 Task: Create a due date automation trigger when advanced on, 2 working days after a card is due add fields with custom field "Resume" checked at 11:00 AM.
Action: Mouse moved to (1228, 106)
Screenshot: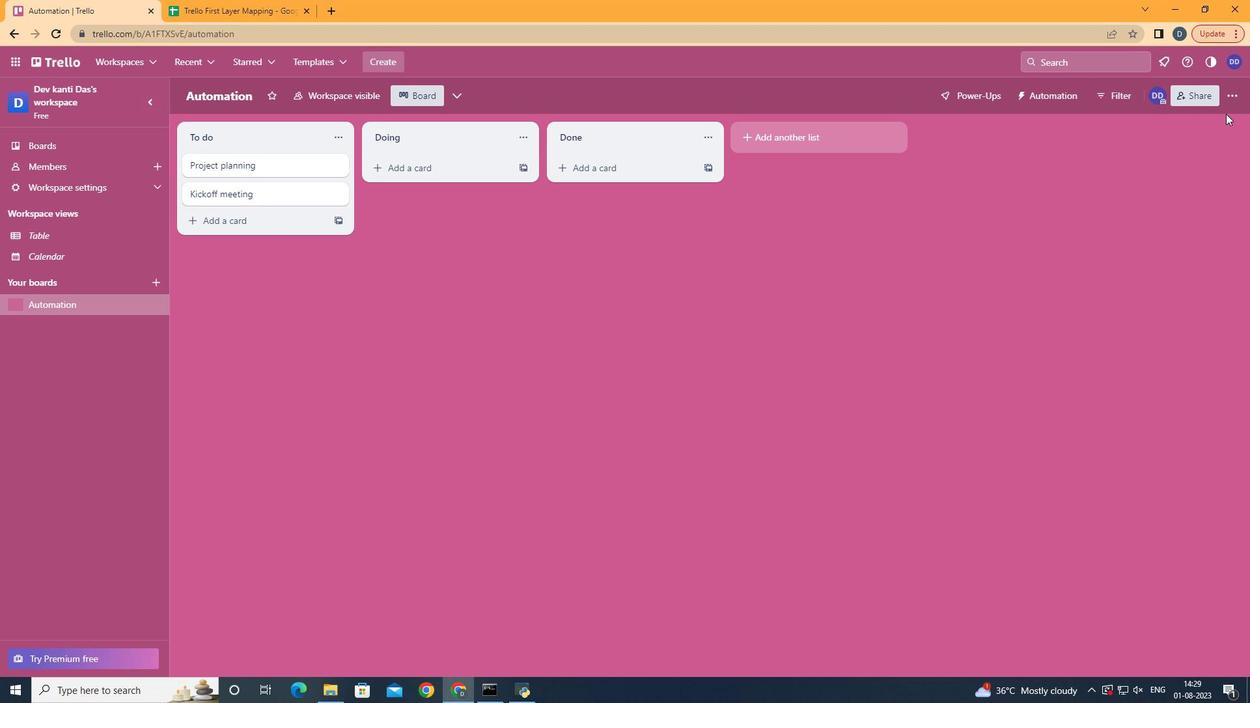 
Action: Mouse pressed left at (1228, 106)
Screenshot: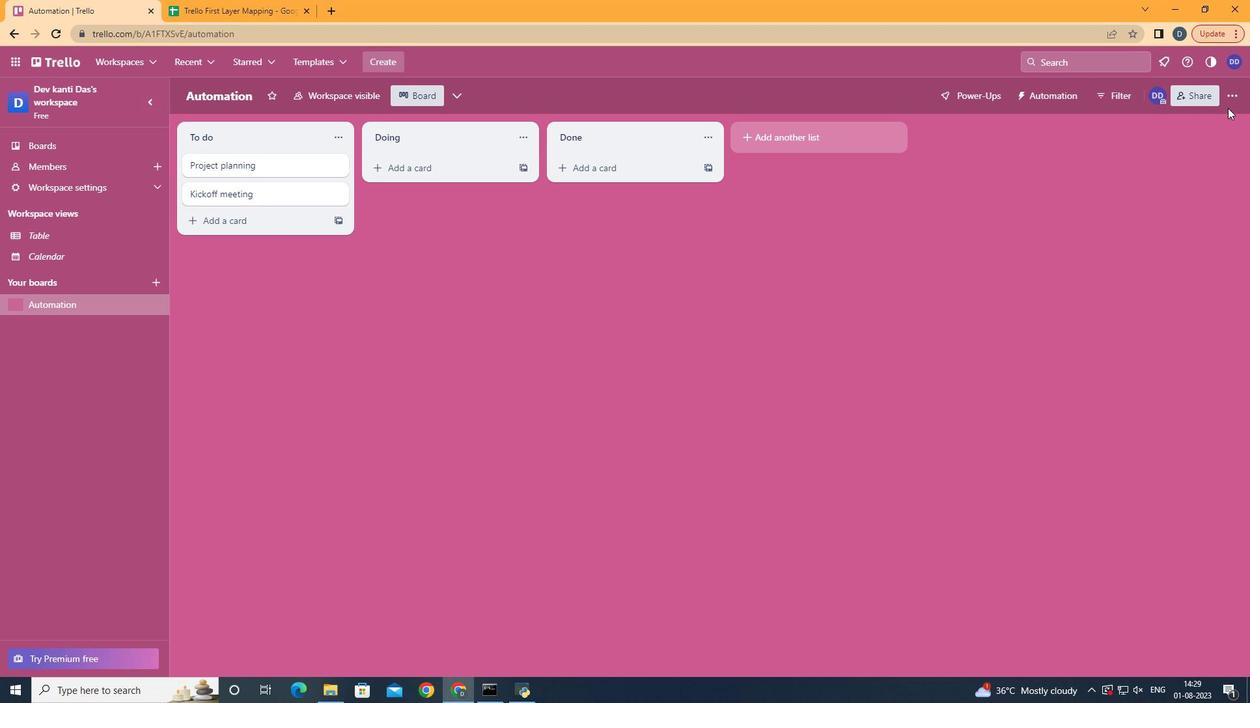 
Action: Mouse moved to (1228, 97)
Screenshot: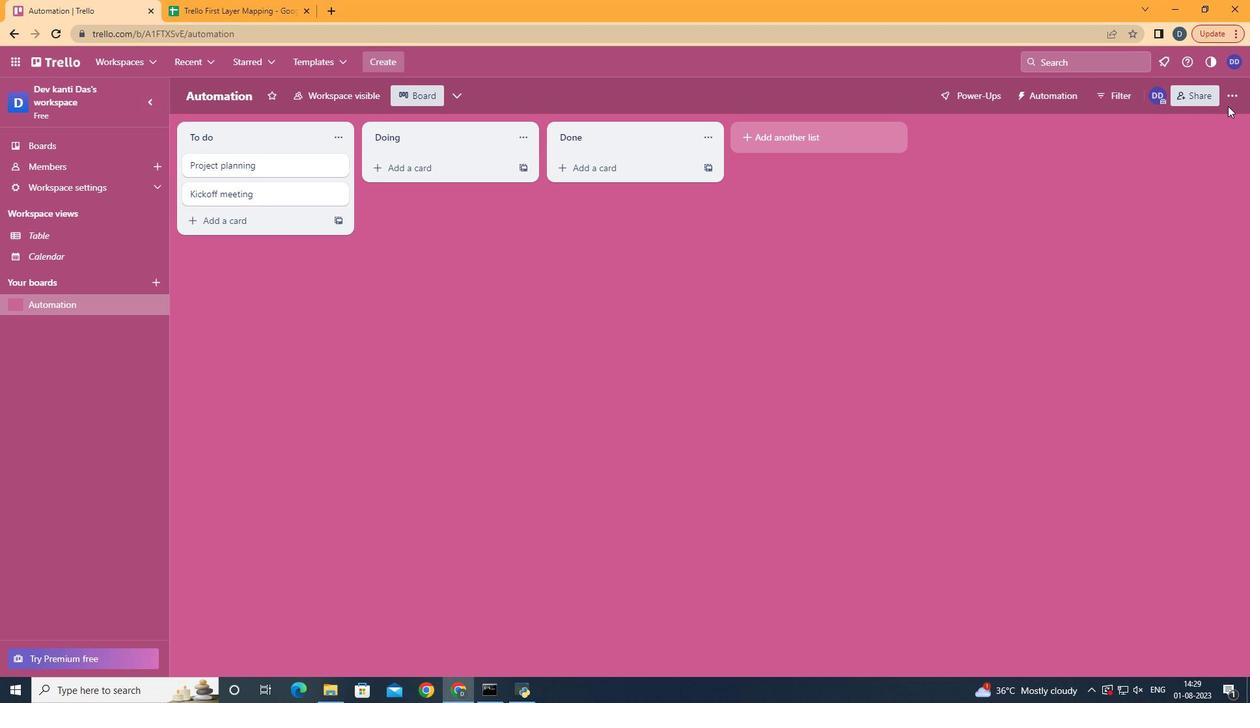 
Action: Mouse pressed left at (1228, 97)
Screenshot: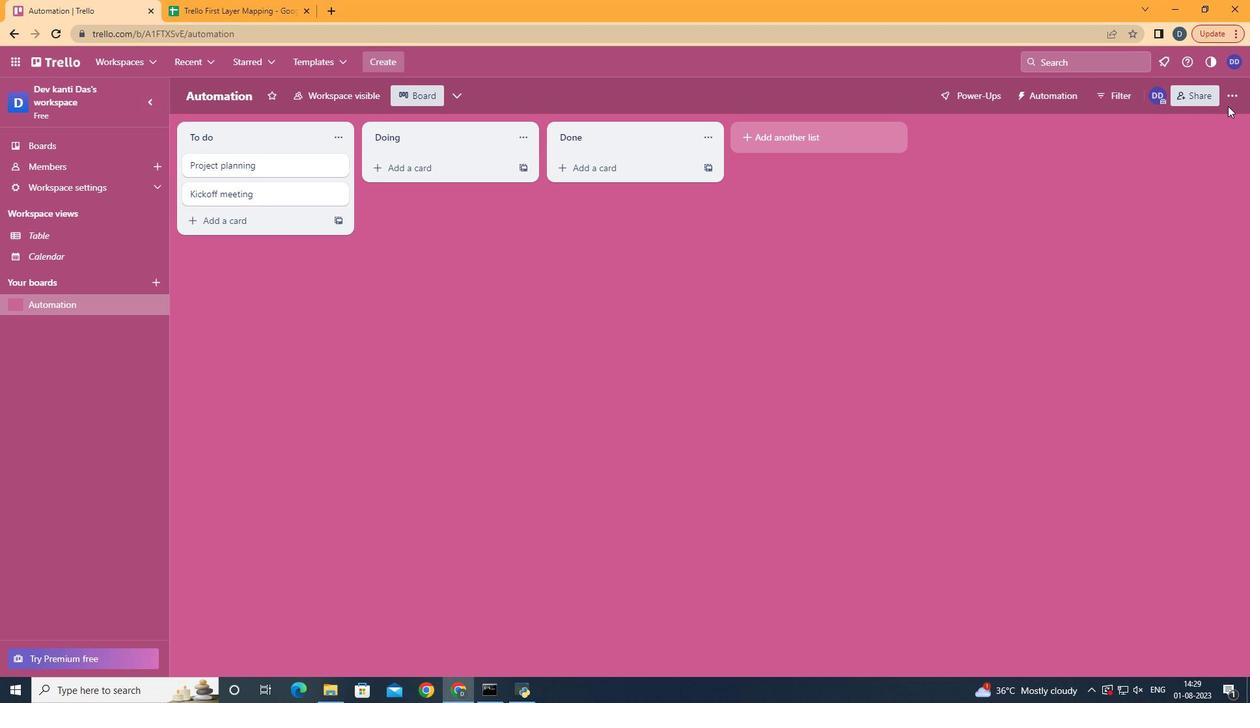 
Action: Mouse moved to (1129, 274)
Screenshot: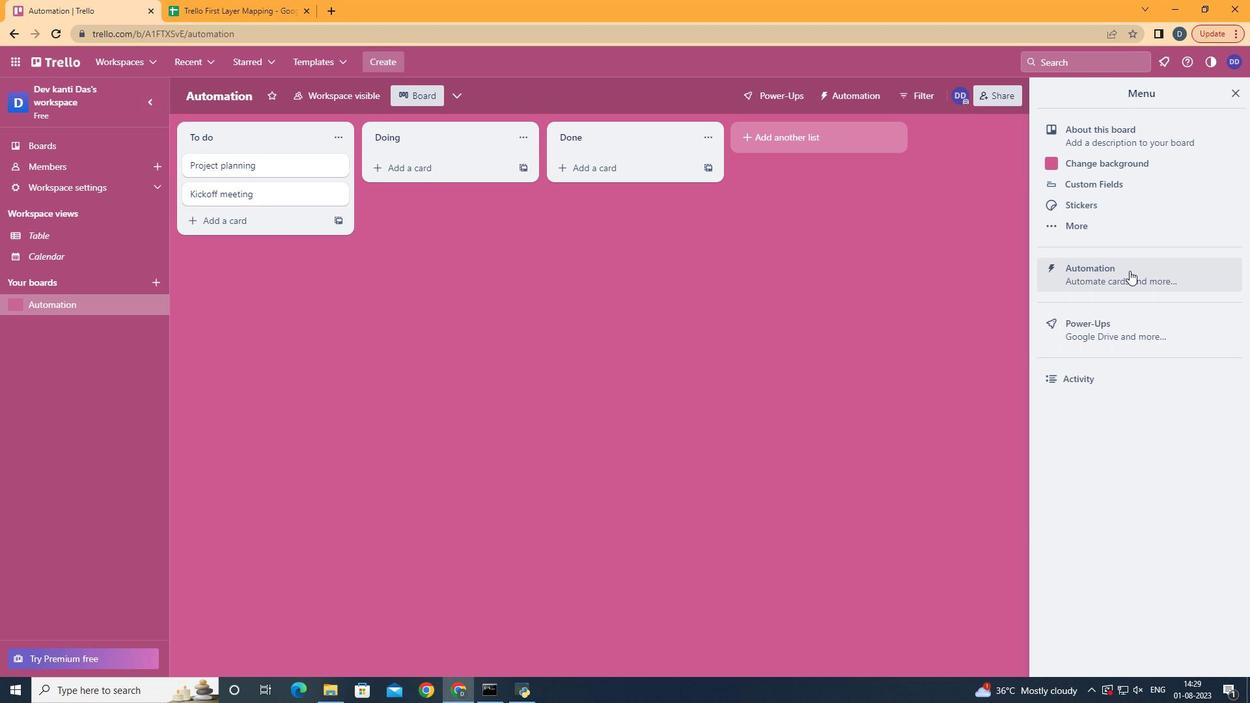 
Action: Mouse pressed left at (1129, 274)
Screenshot: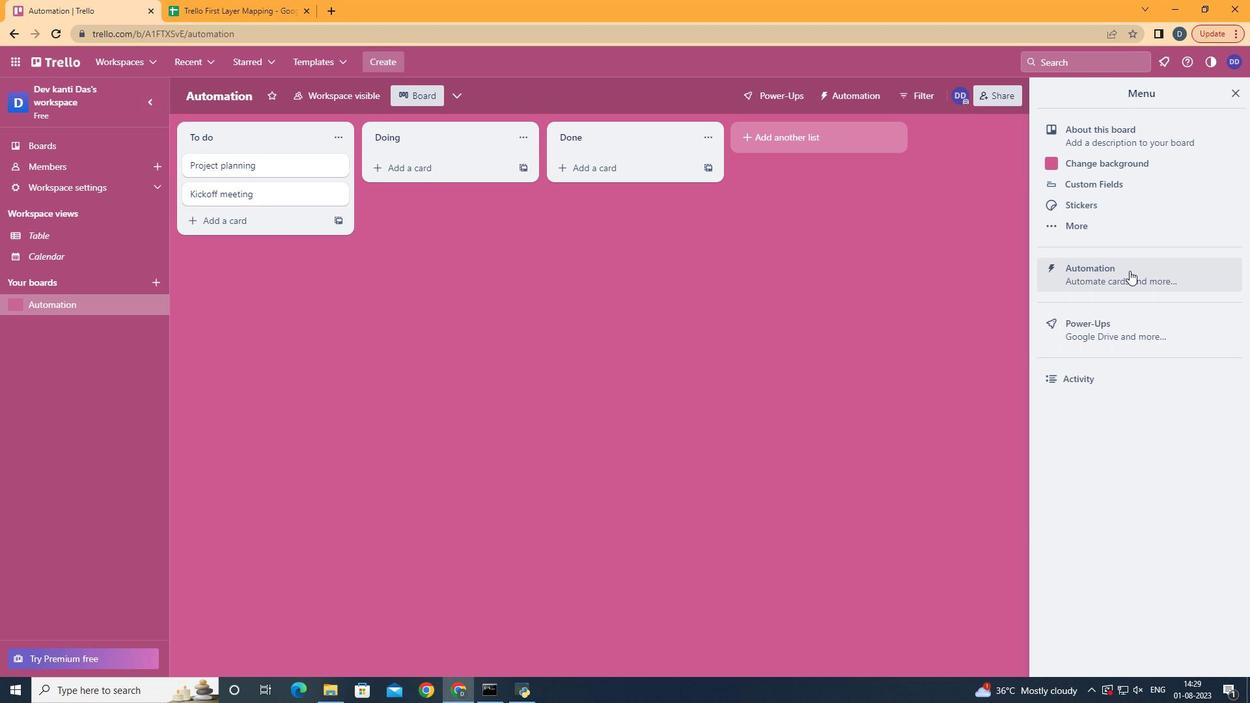 
Action: Mouse moved to (270, 268)
Screenshot: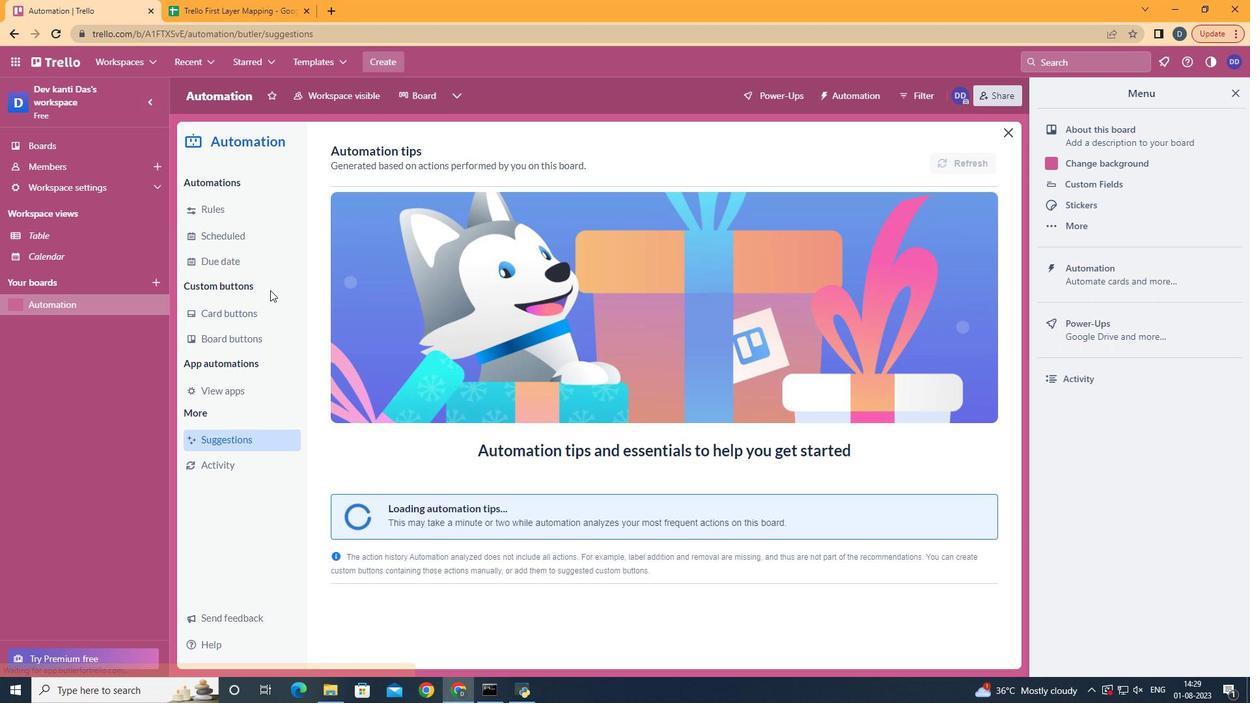 
Action: Mouse pressed left at (270, 268)
Screenshot: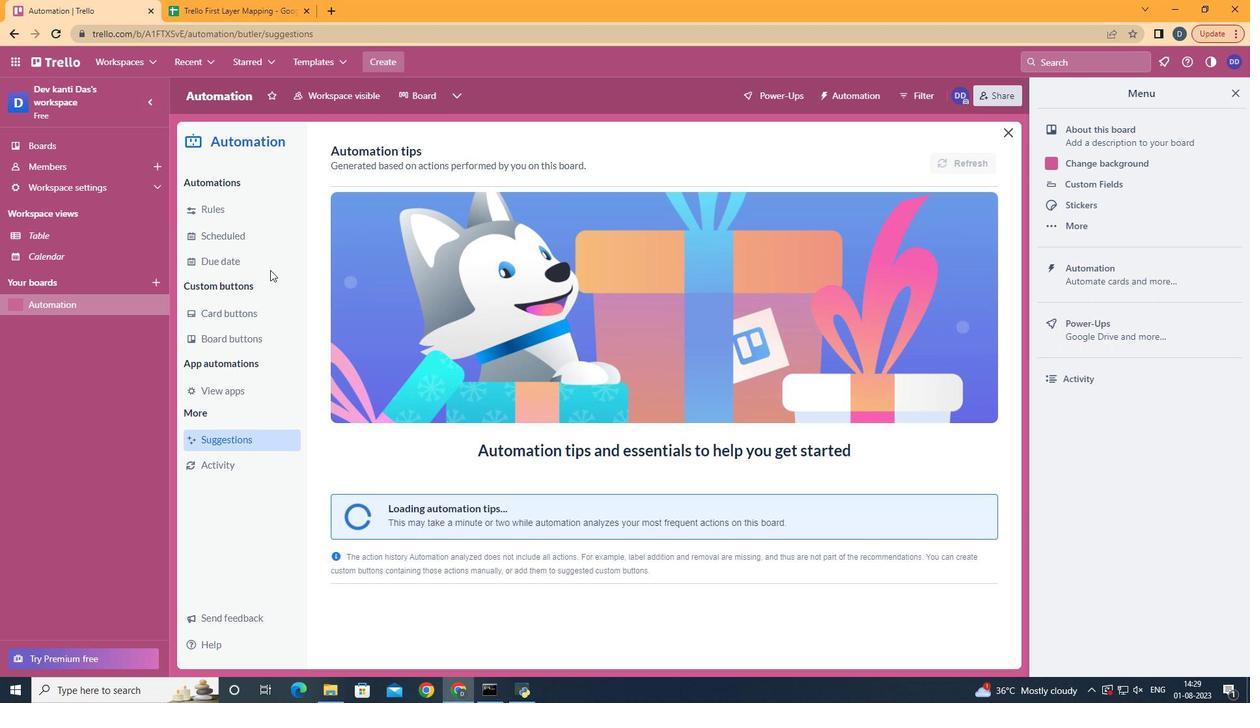 
Action: Mouse moved to (909, 156)
Screenshot: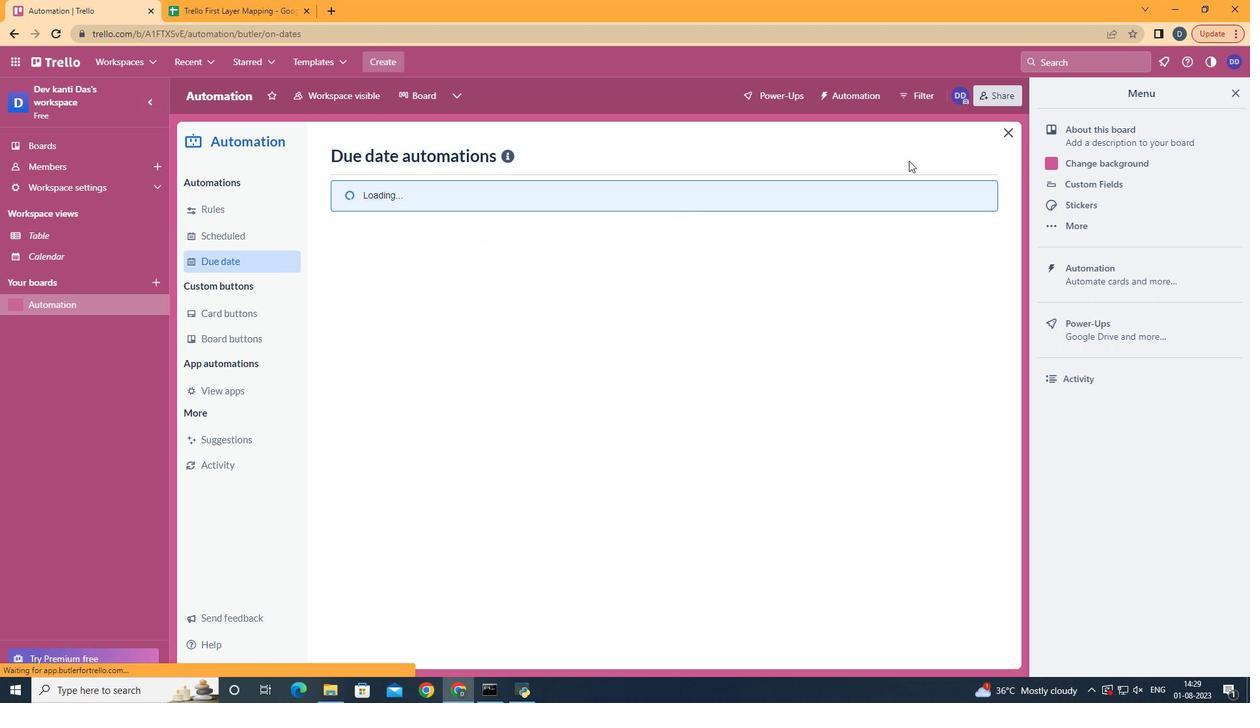 
Action: Mouse pressed left at (909, 156)
Screenshot: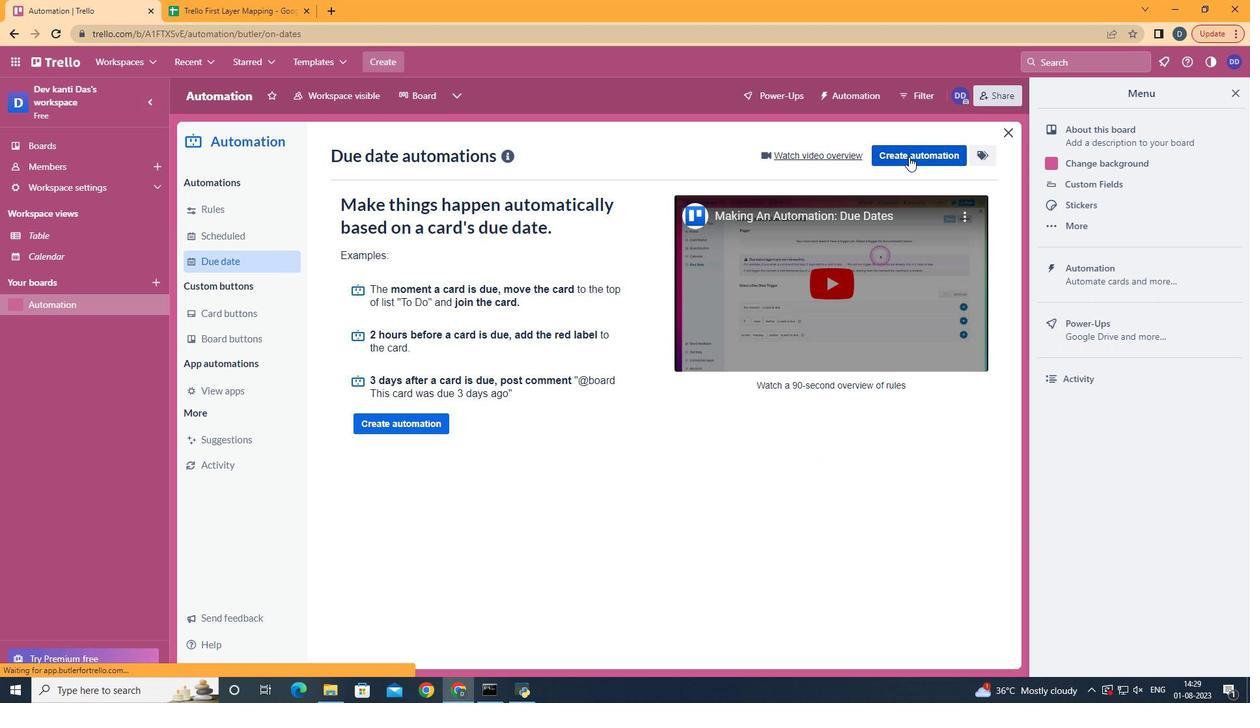 
Action: Mouse moved to (696, 287)
Screenshot: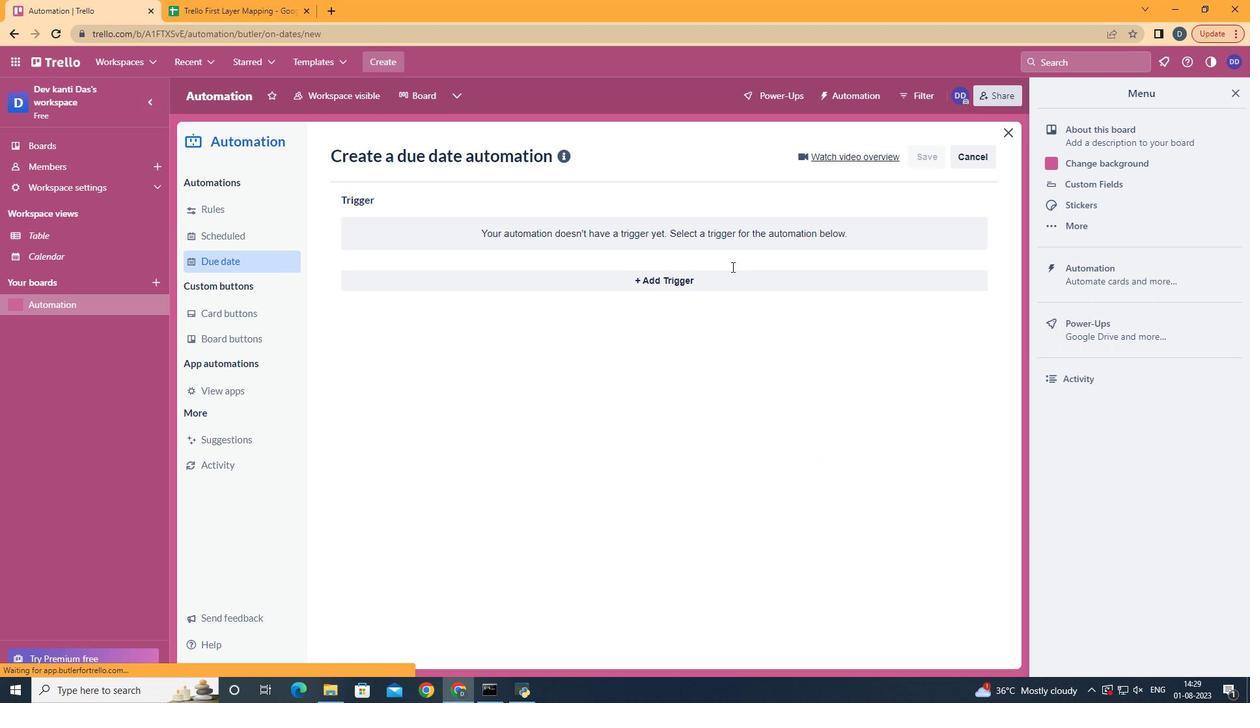 
Action: Mouse pressed left at (696, 287)
Screenshot: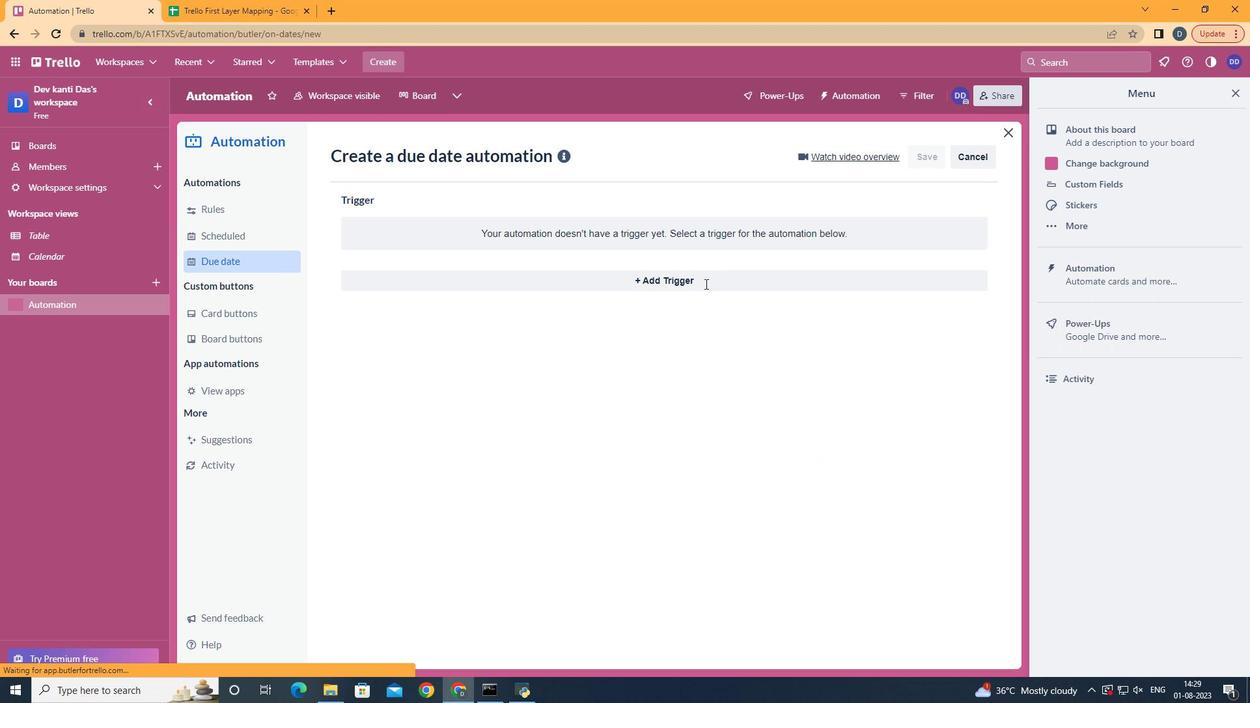 
Action: Mouse moved to (429, 528)
Screenshot: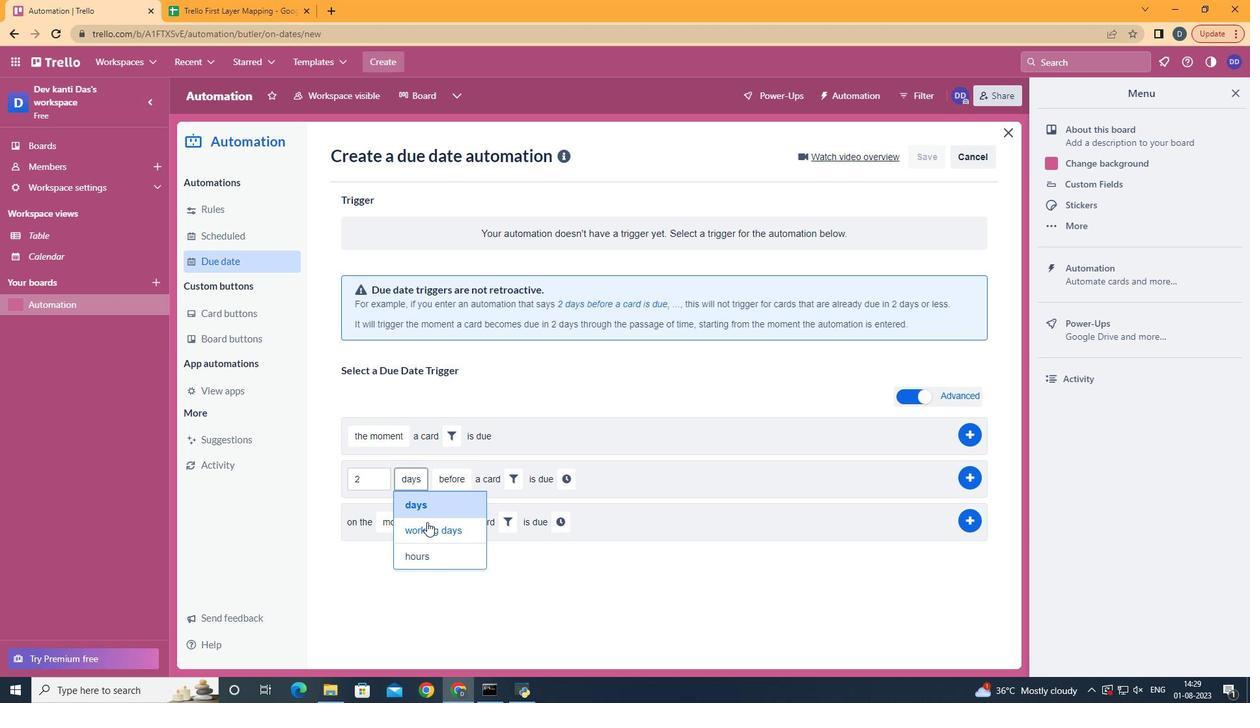 
Action: Mouse pressed left at (429, 528)
Screenshot: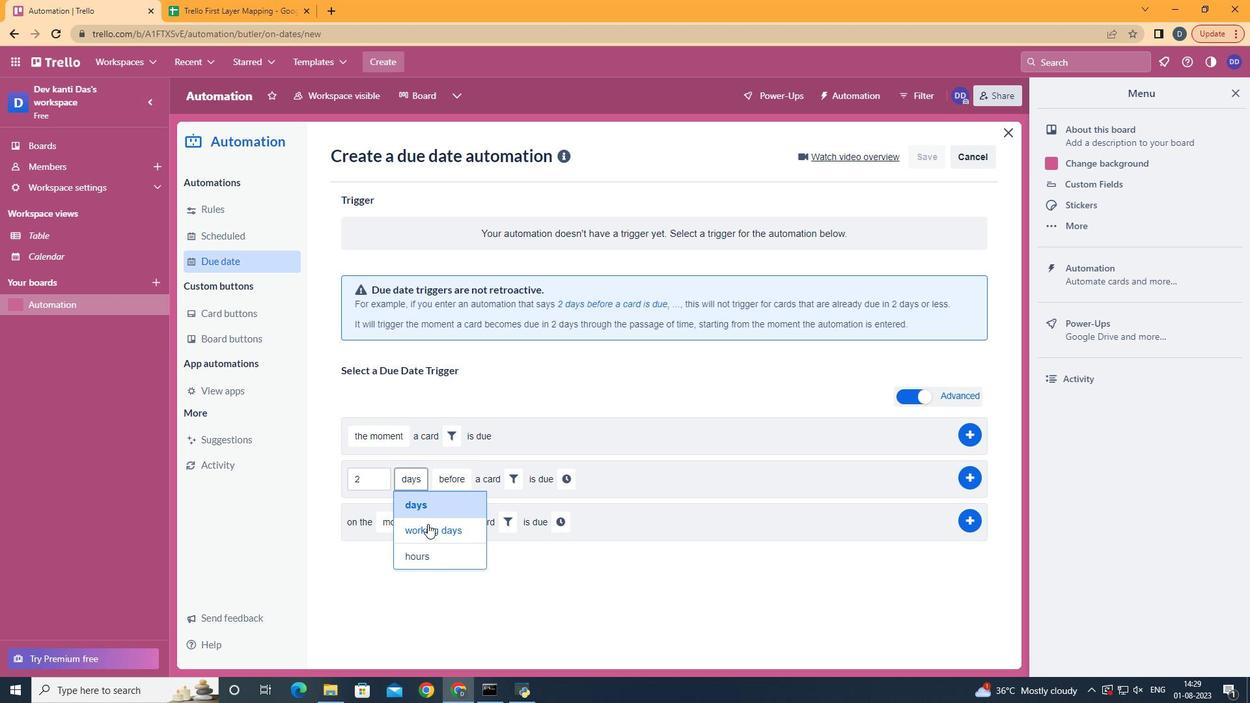 
Action: Mouse moved to (502, 534)
Screenshot: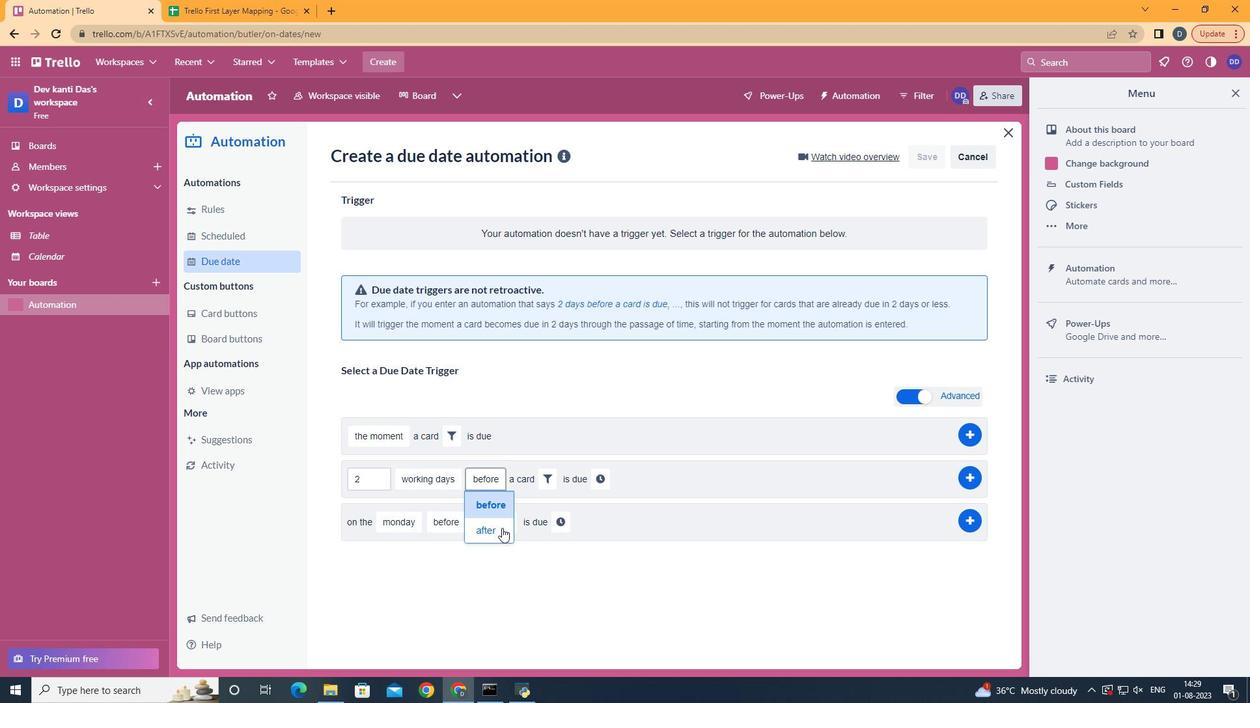 
Action: Mouse pressed left at (502, 534)
Screenshot: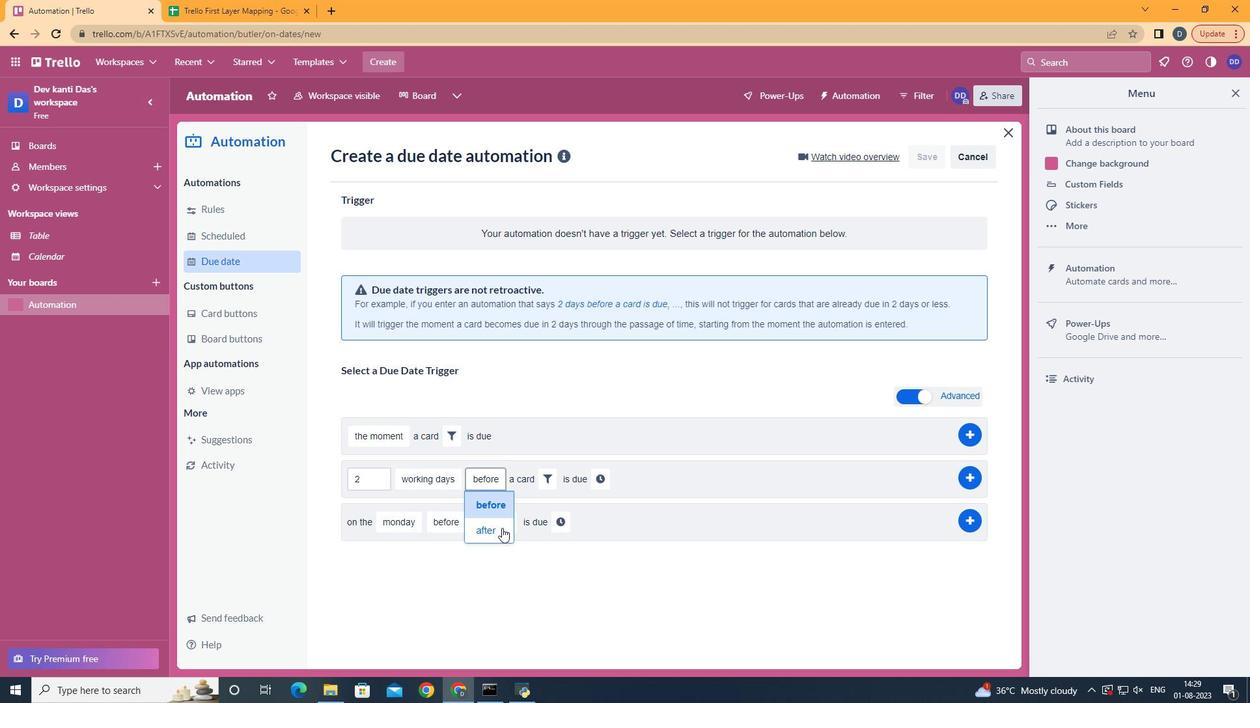 
Action: Mouse moved to (541, 481)
Screenshot: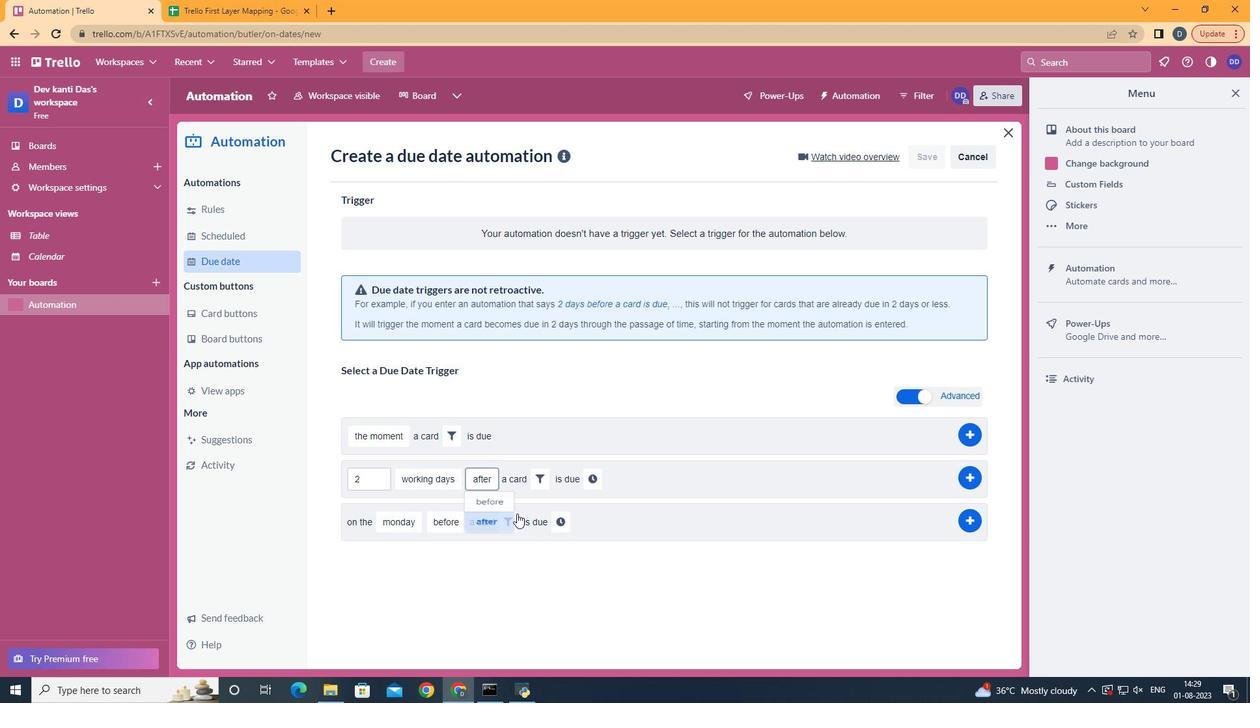 
Action: Mouse pressed left at (541, 481)
Screenshot: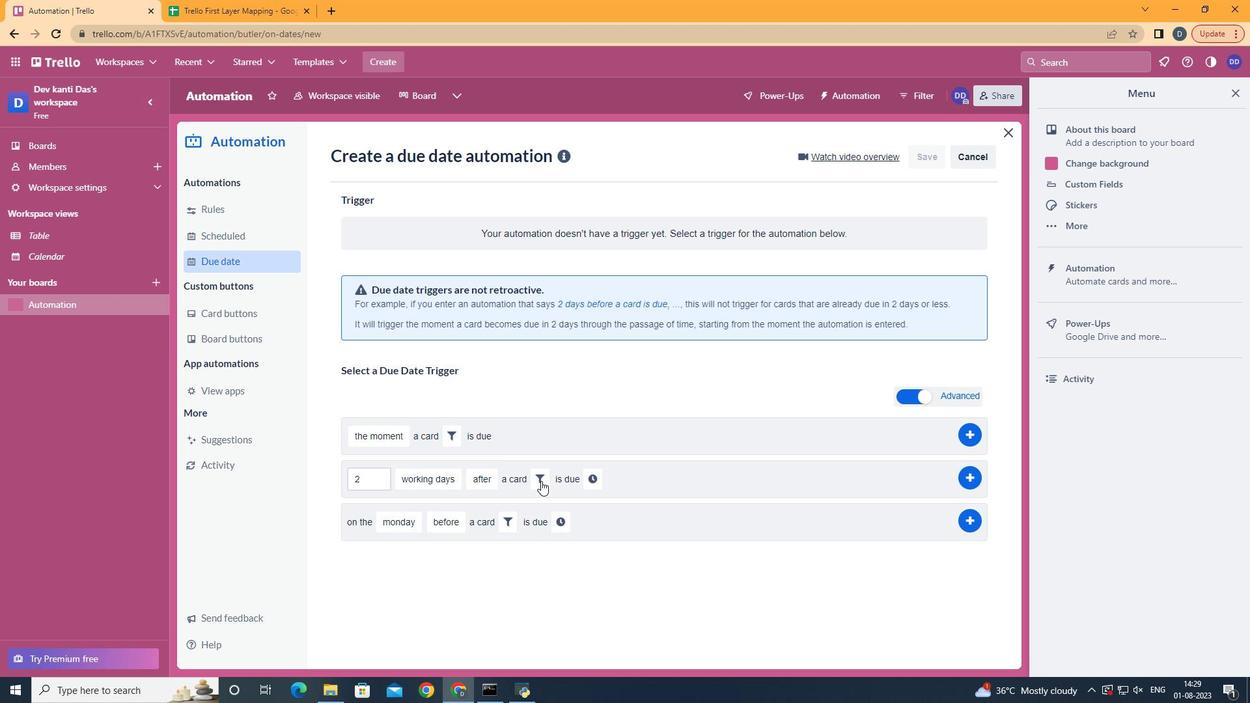 
Action: Mouse moved to (751, 530)
Screenshot: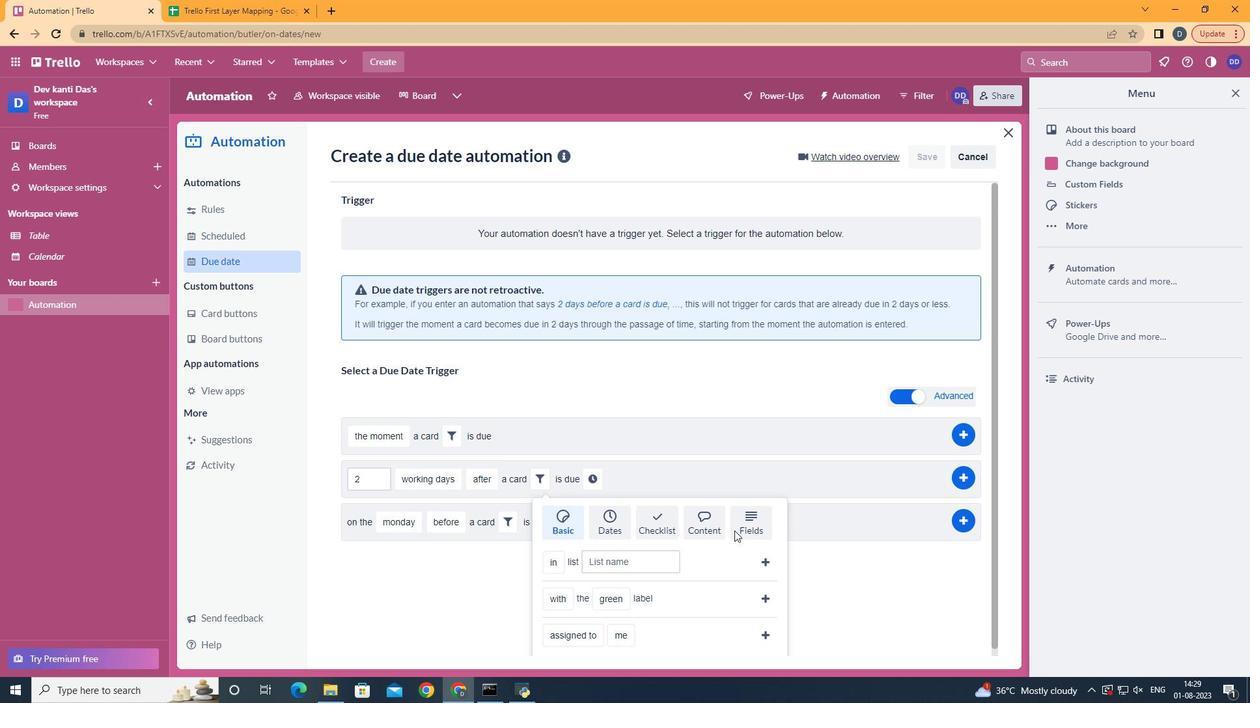 
Action: Mouse pressed left at (751, 530)
Screenshot: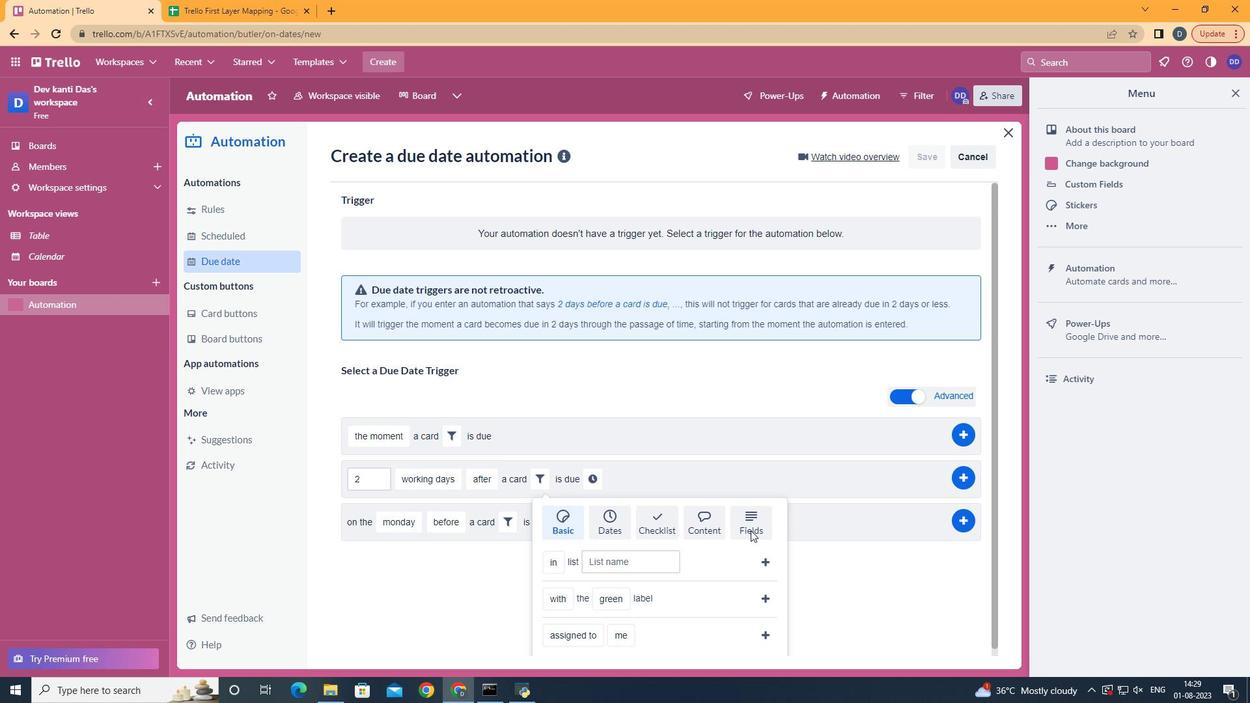 
Action: Mouse scrolled (751, 530) with delta (0, 0)
Screenshot: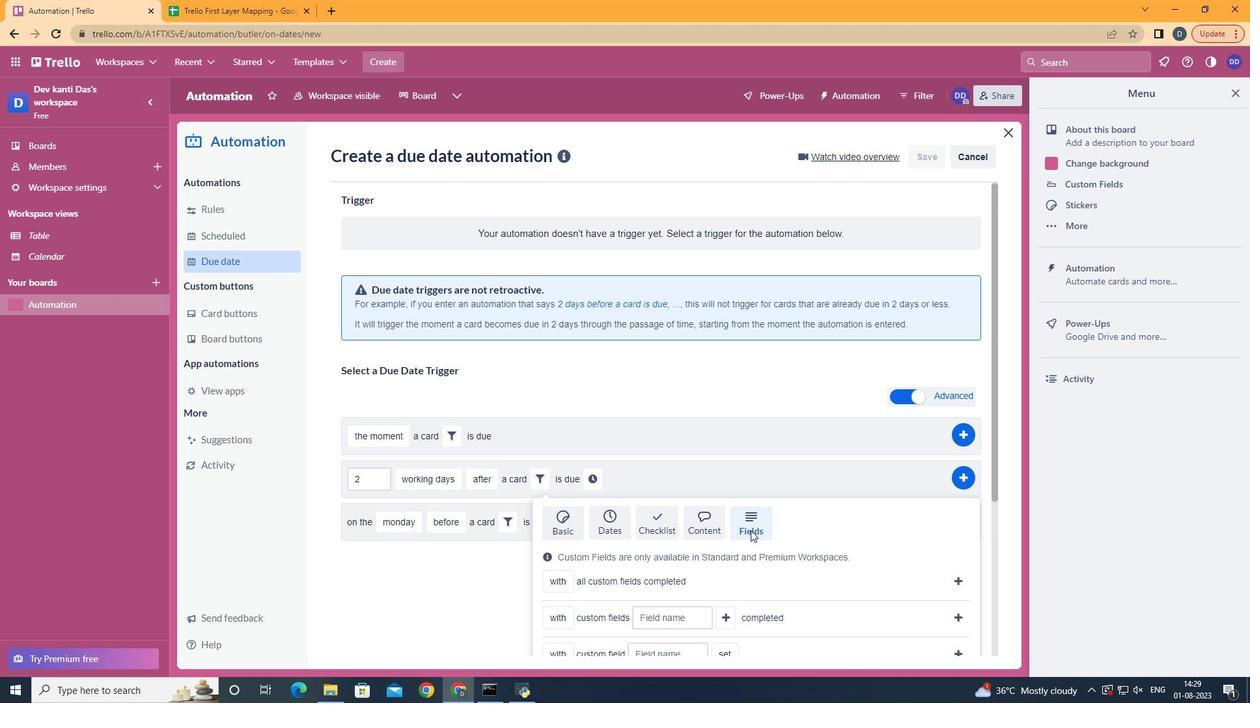 
Action: Mouse scrolled (751, 530) with delta (0, 0)
Screenshot: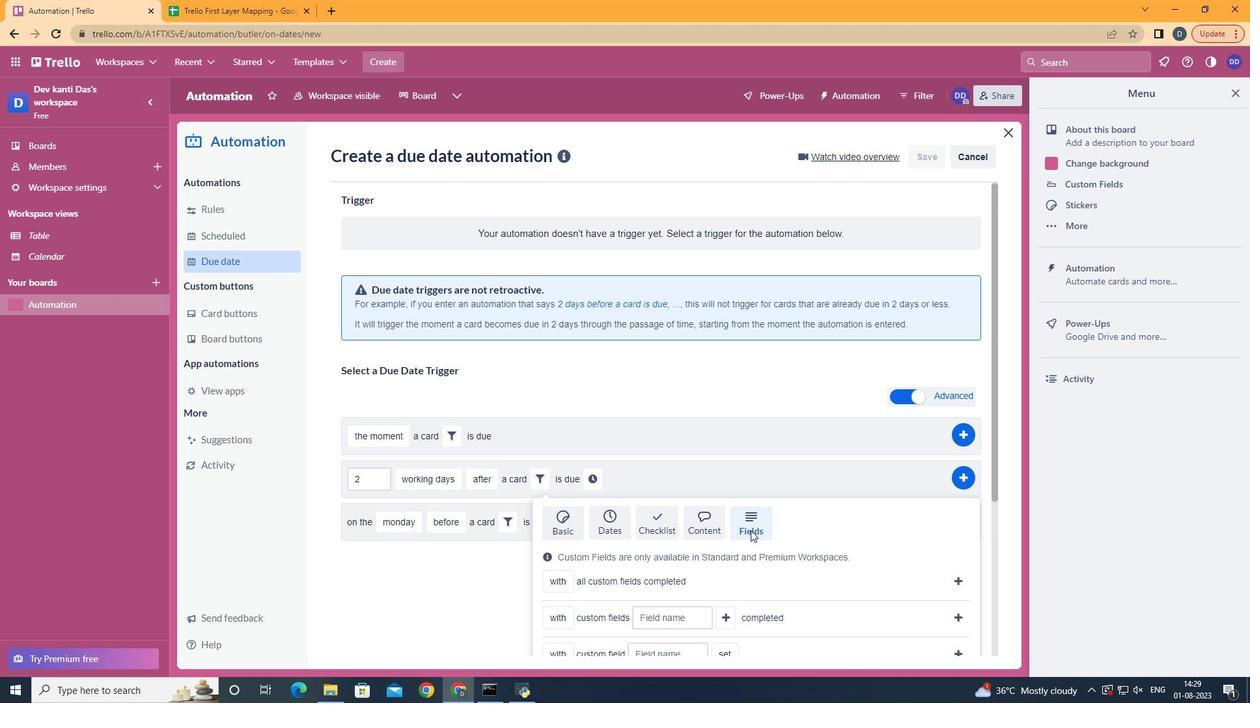 
Action: Mouse scrolled (751, 530) with delta (0, 0)
Screenshot: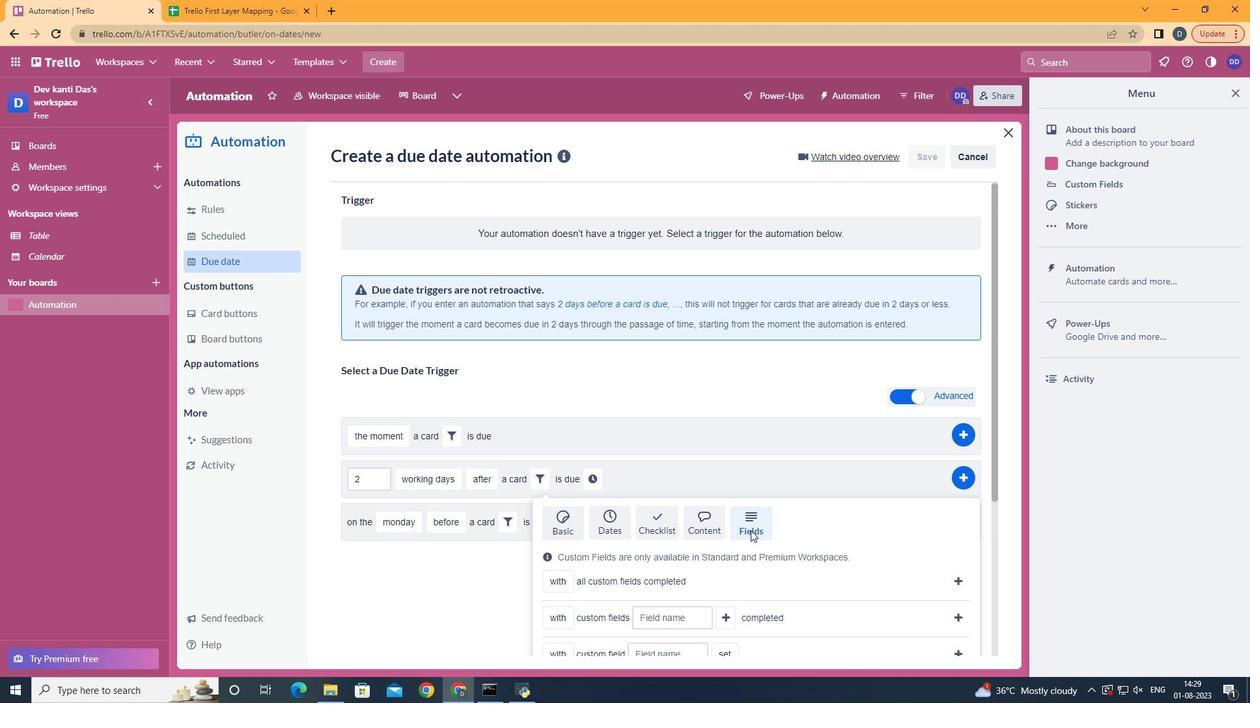 
Action: Mouse moved to (754, 525)
Screenshot: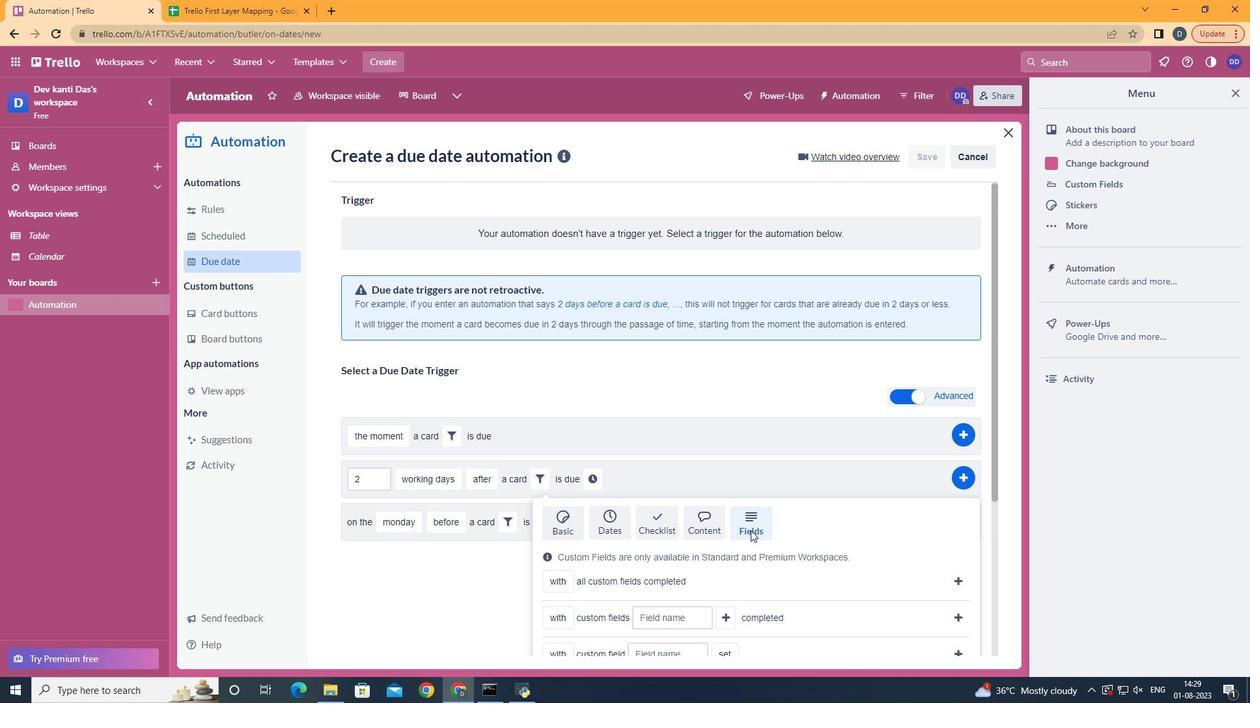 
Action: Mouse scrolled (754, 525) with delta (0, 0)
Screenshot: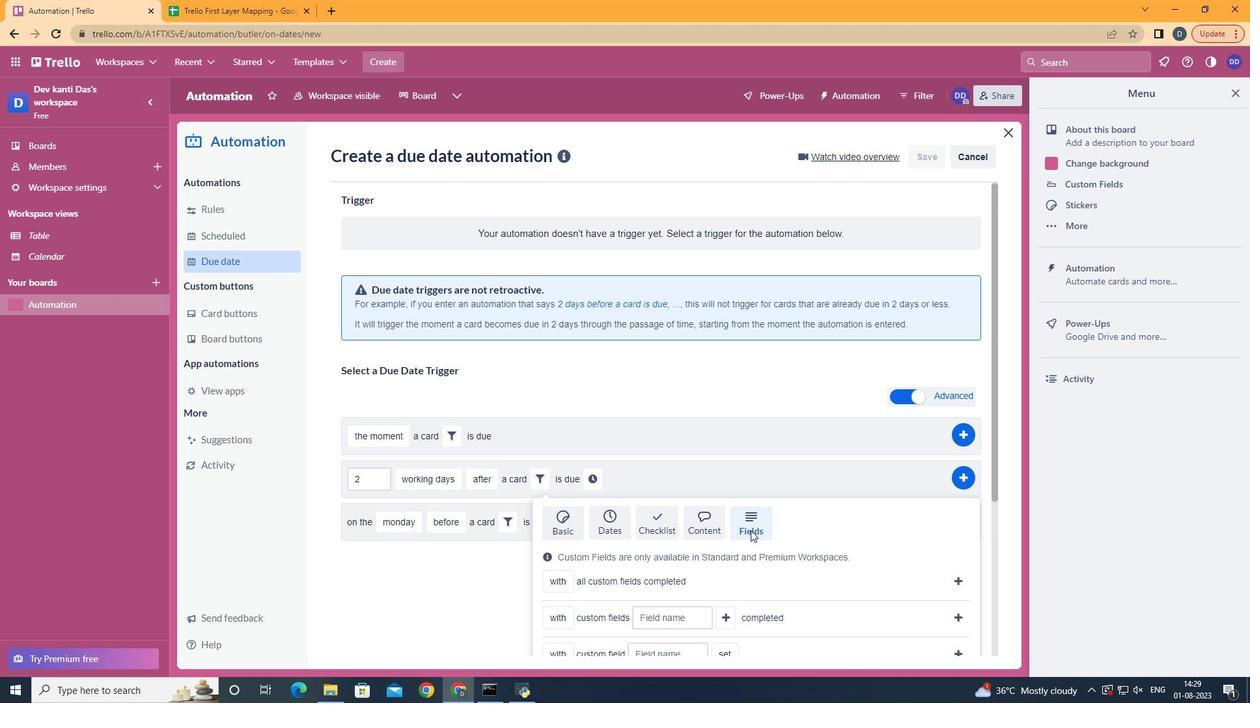 
Action: Mouse moved to (568, 528)
Screenshot: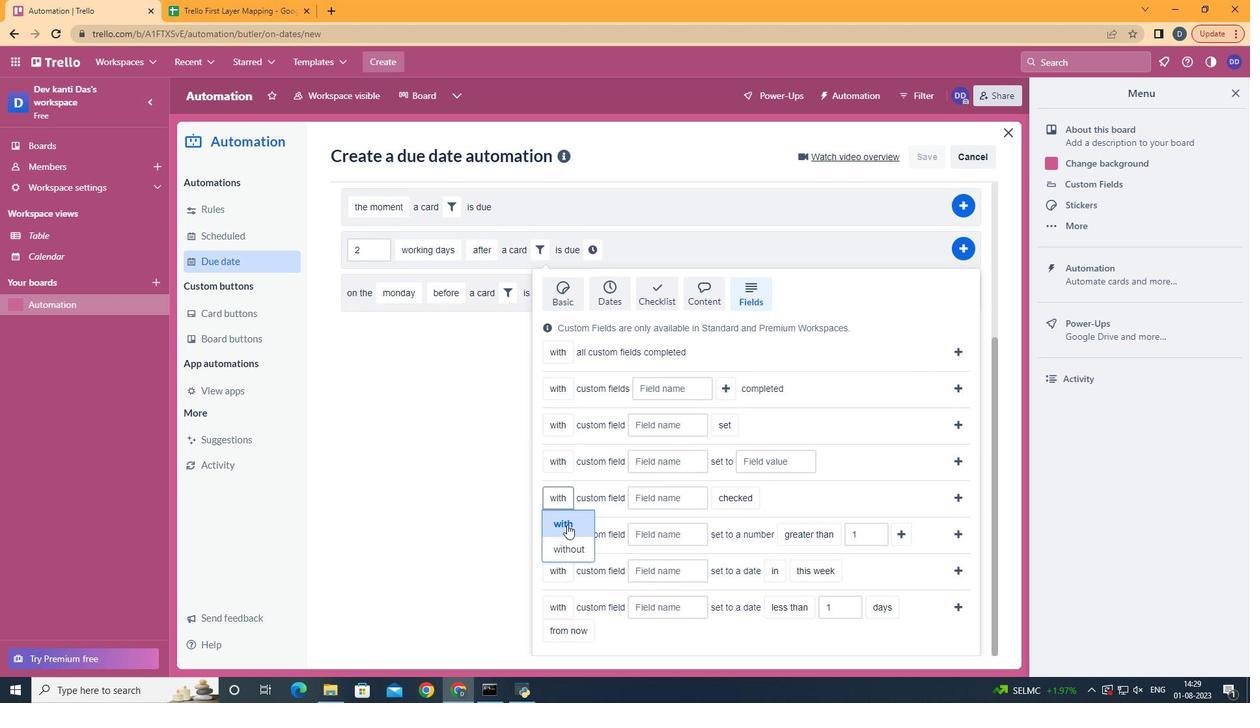 
Action: Mouse pressed left at (568, 528)
Screenshot: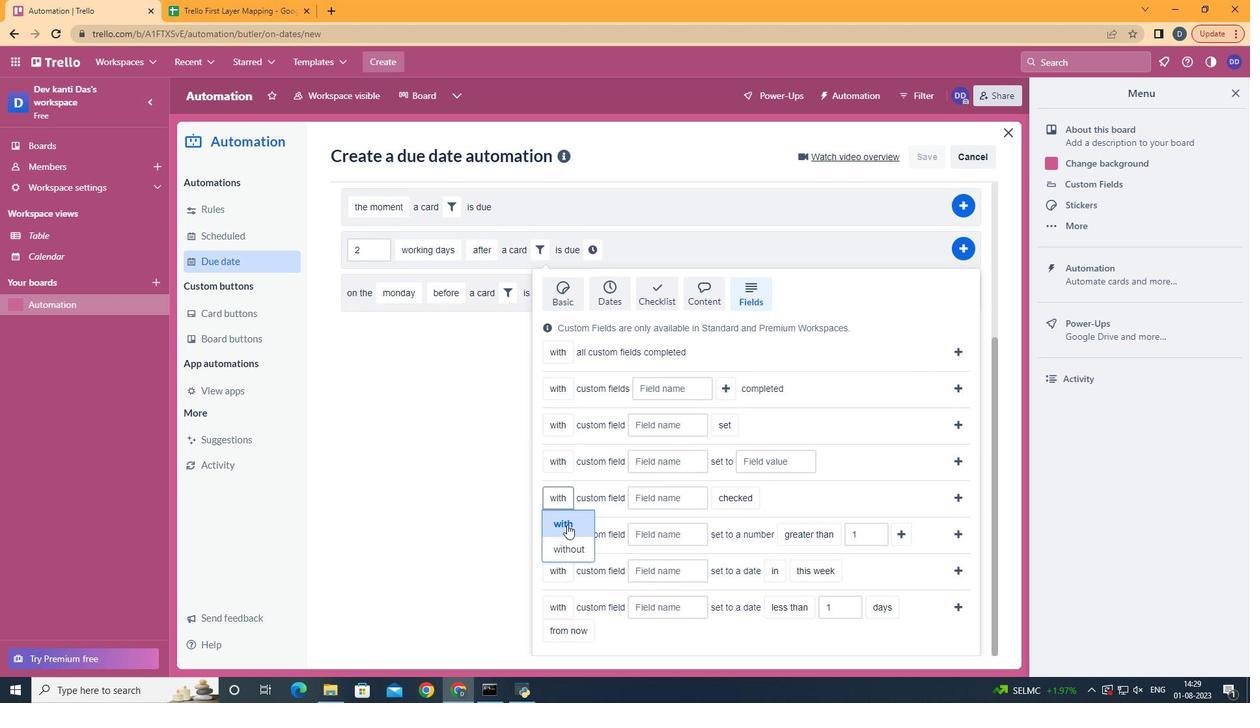 
Action: Mouse moved to (664, 498)
Screenshot: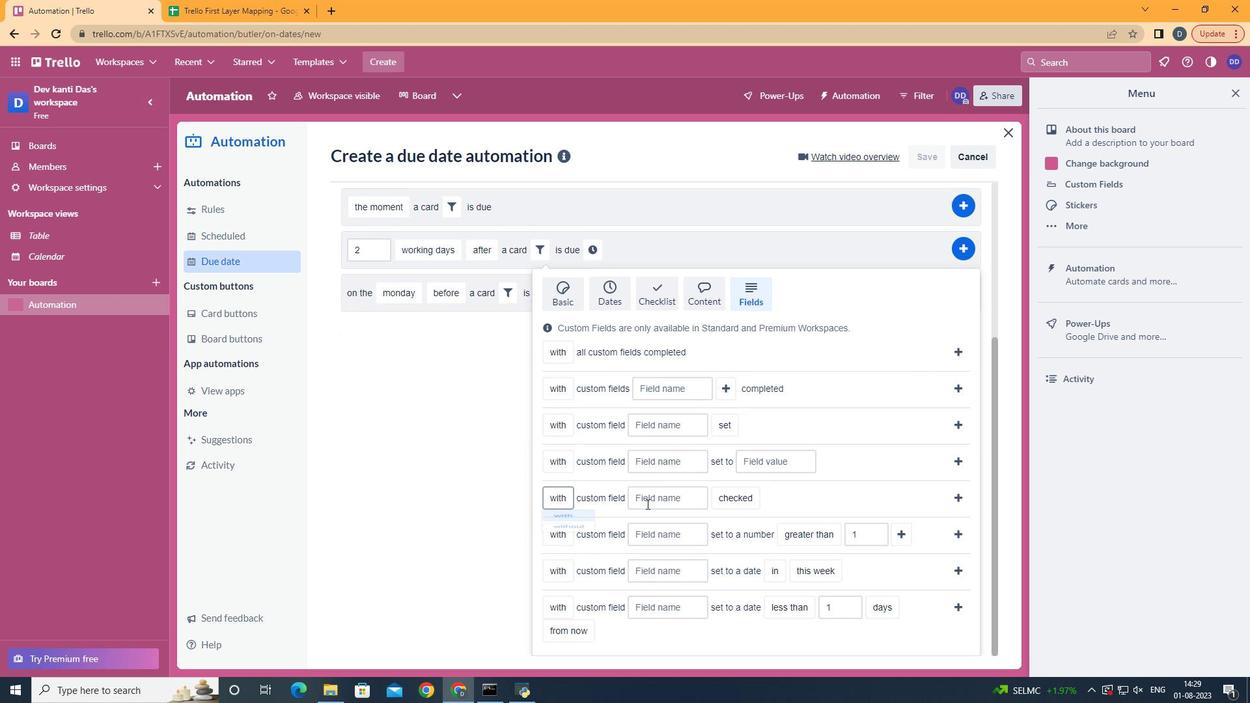 
Action: Mouse pressed left at (664, 498)
Screenshot: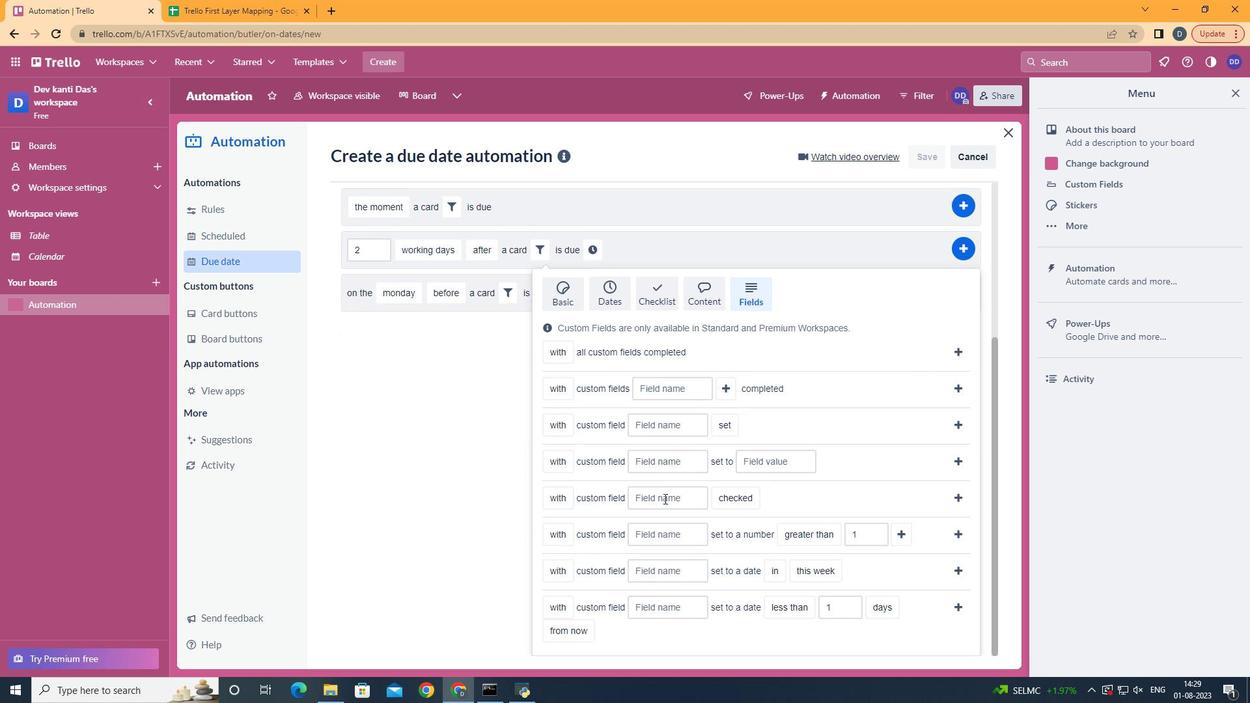 
Action: Key pressed <Key.shift>Resume
Screenshot: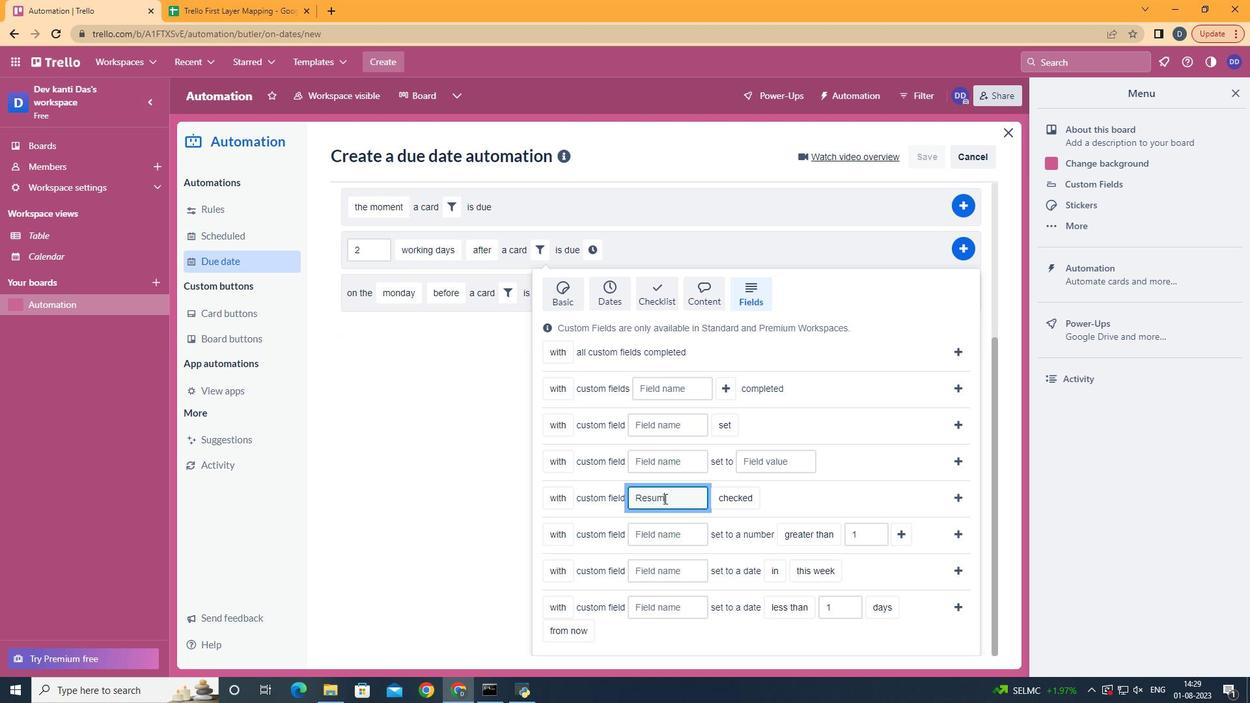 
Action: Mouse moved to (729, 525)
Screenshot: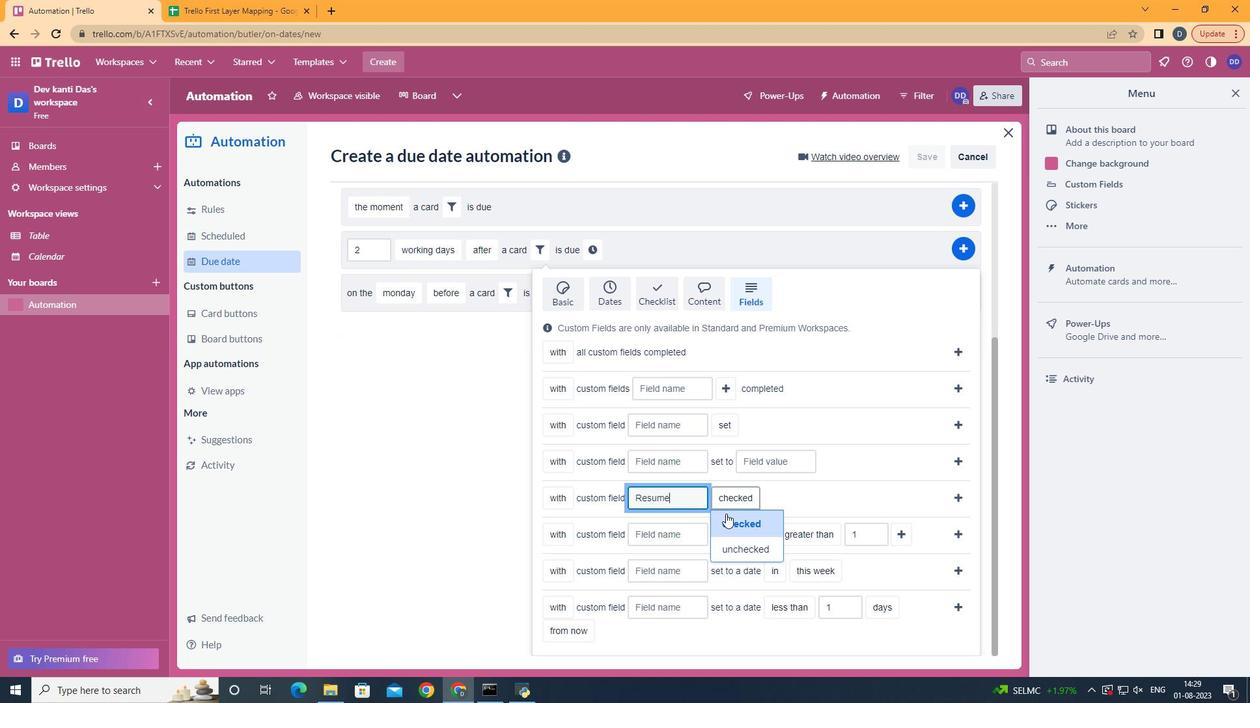 
Action: Mouse pressed left at (729, 525)
Screenshot: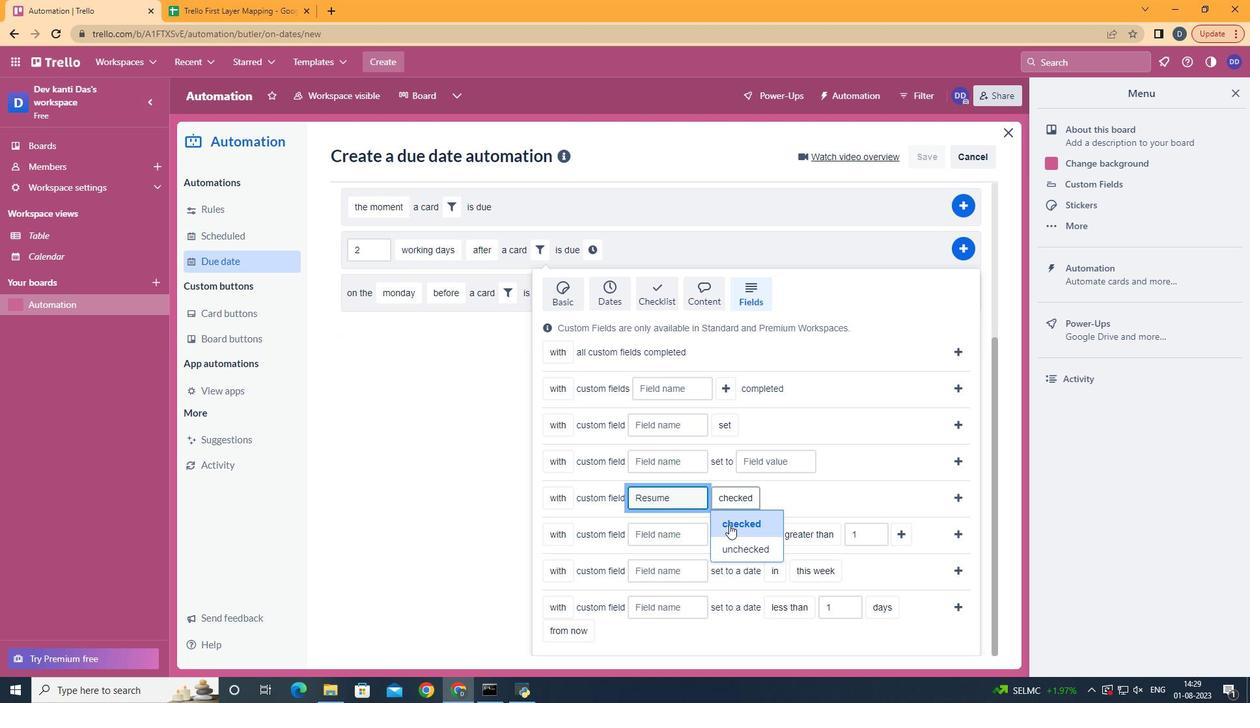 
Action: Mouse moved to (958, 502)
Screenshot: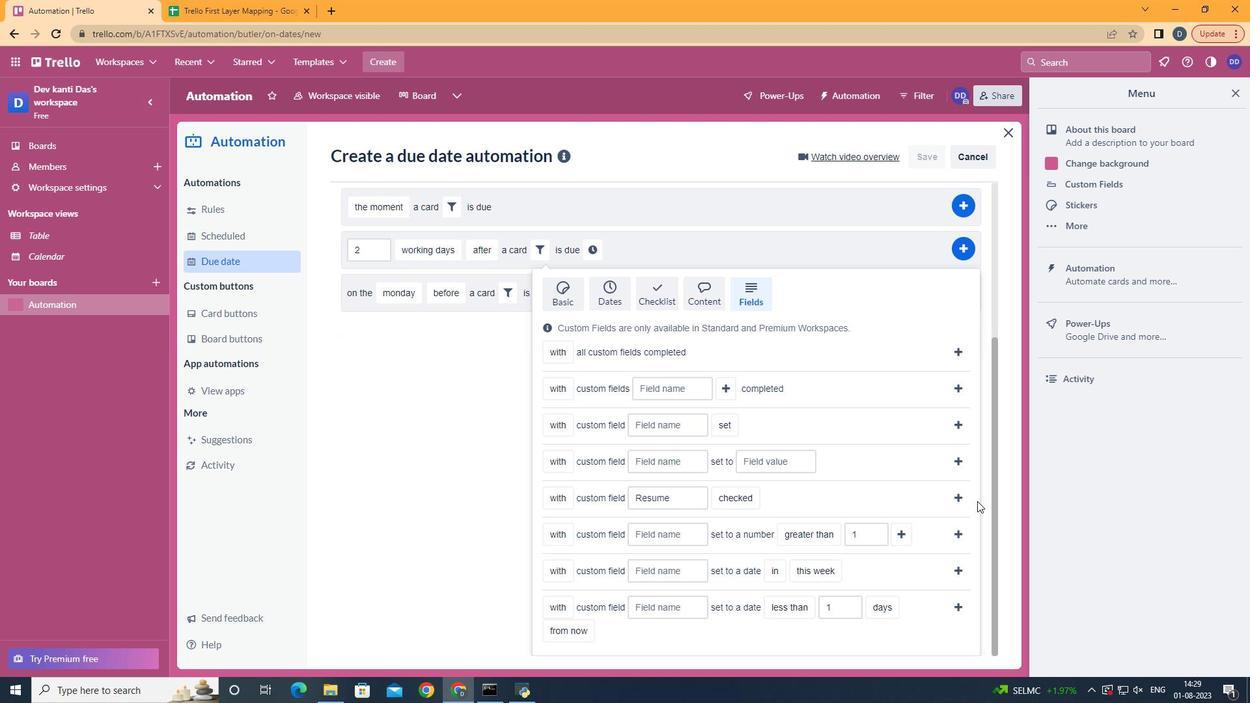
Action: Mouse pressed left at (958, 502)
Screenshot: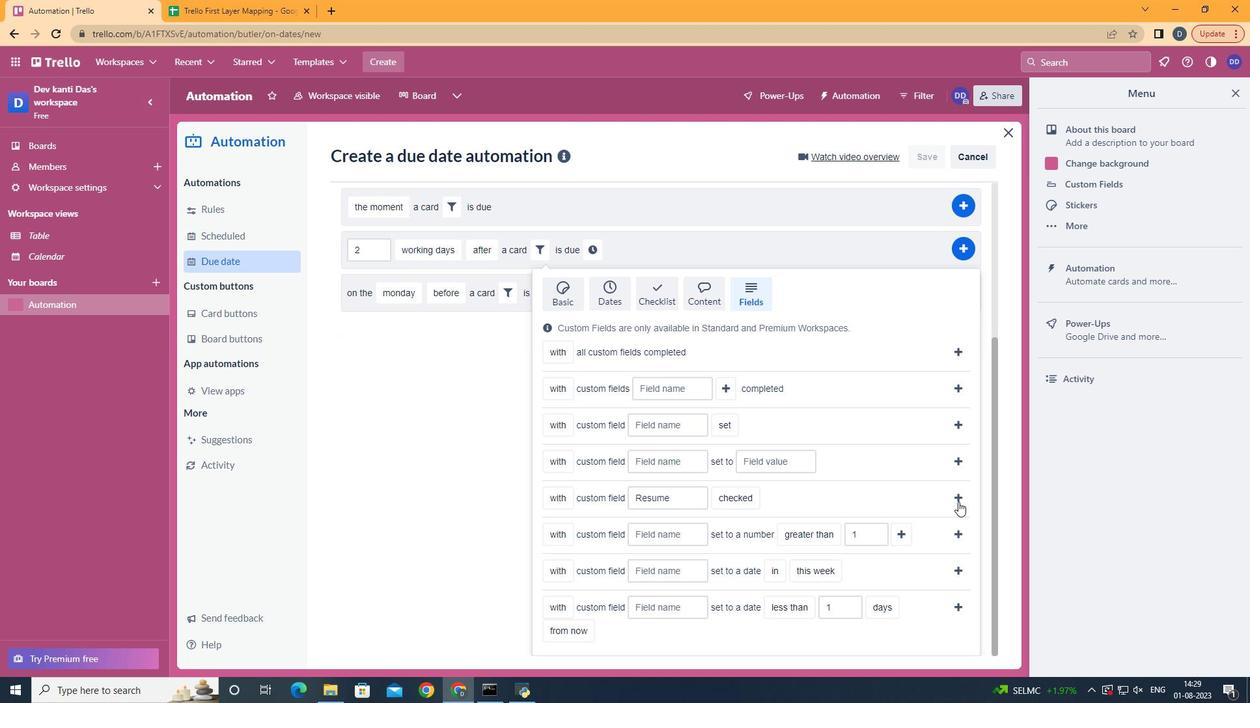 
Action: Mouse moved to (783, 480)
Screenshot: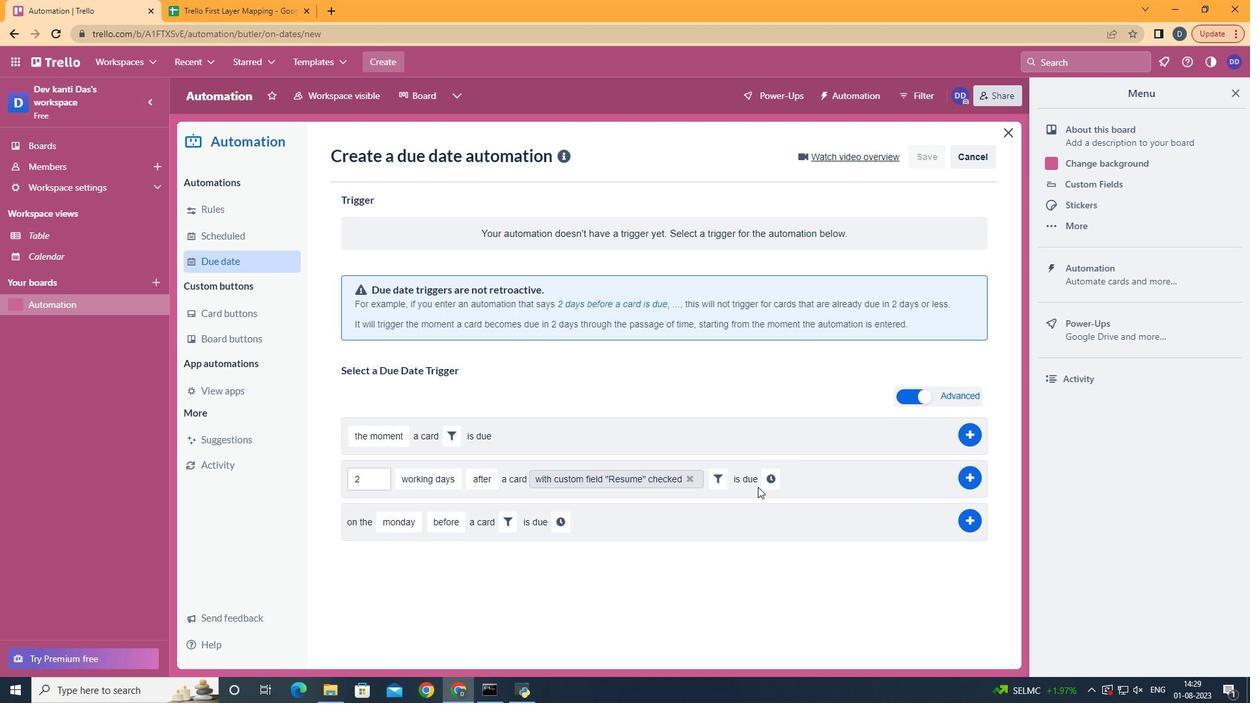 
Action: Mouse pressed left at (783, 480)
Screenshot: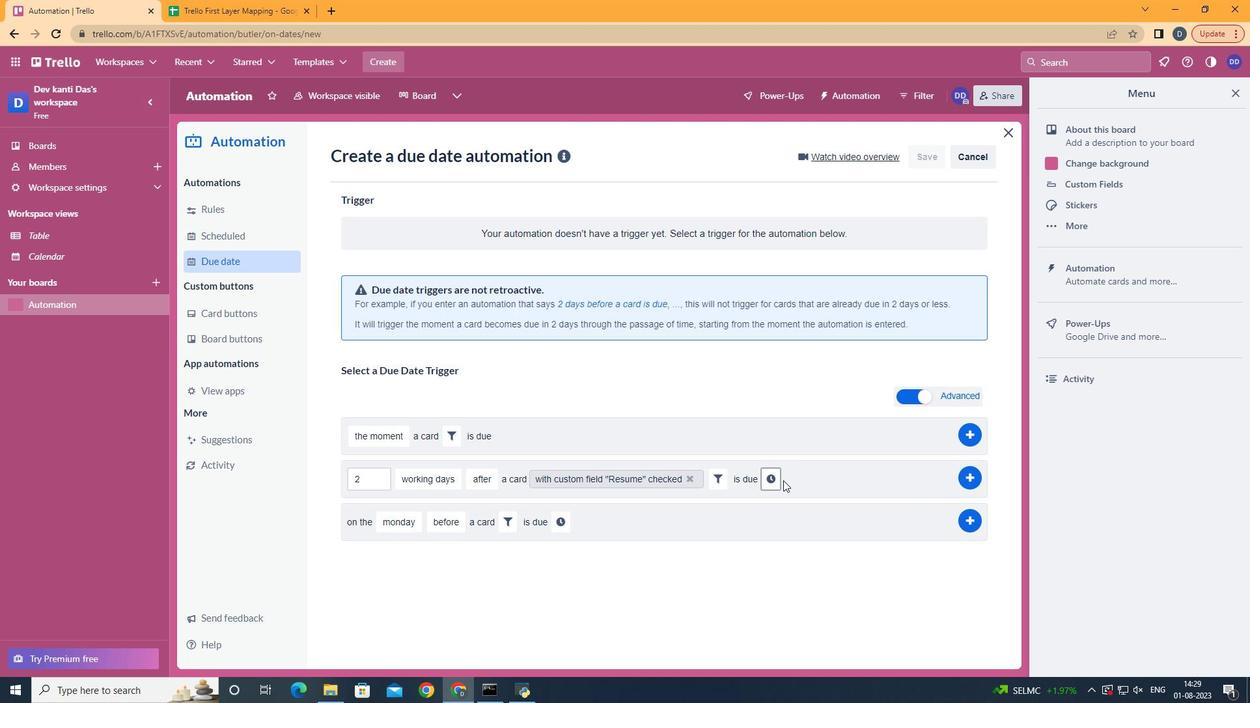 
Action: Mouse moved to (777, 480)
Screenshot: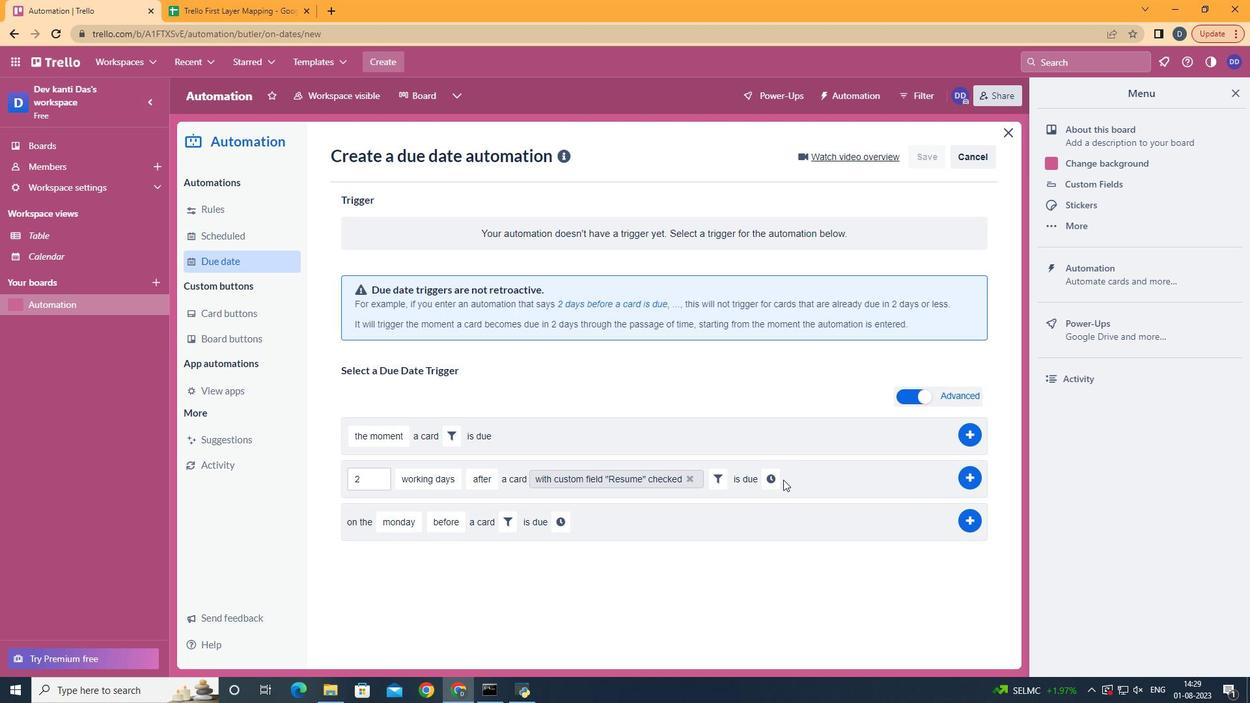 
Action: Mouse pressed left at (777, 480)
Screenshot: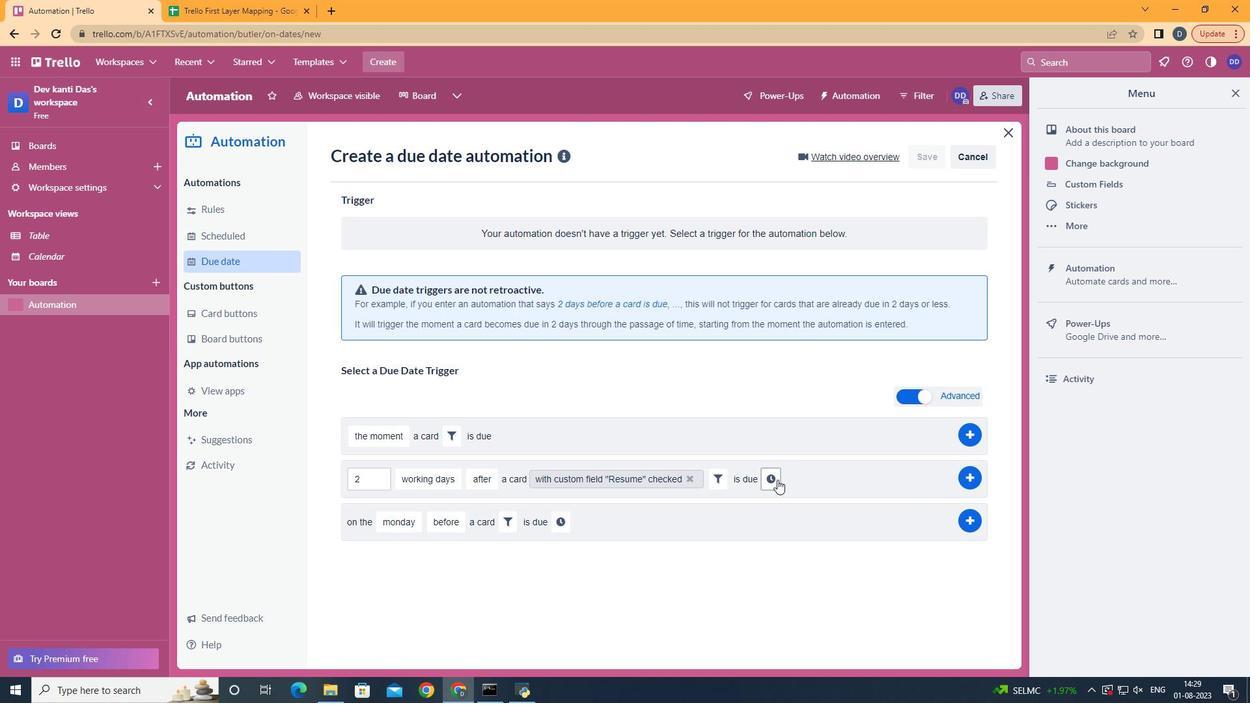 
Action: Mouse moved to (803, 484)
Screenshot: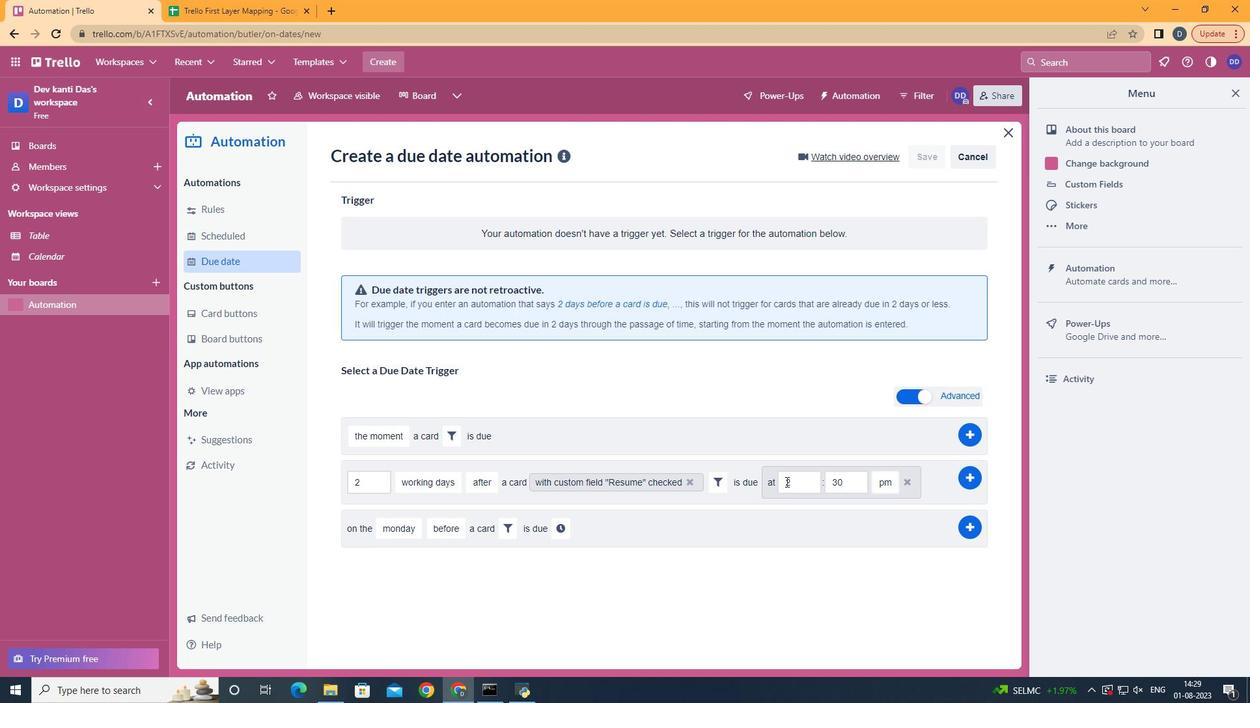 
Action: Mouse pressed left at (803, 484)
Screenshot: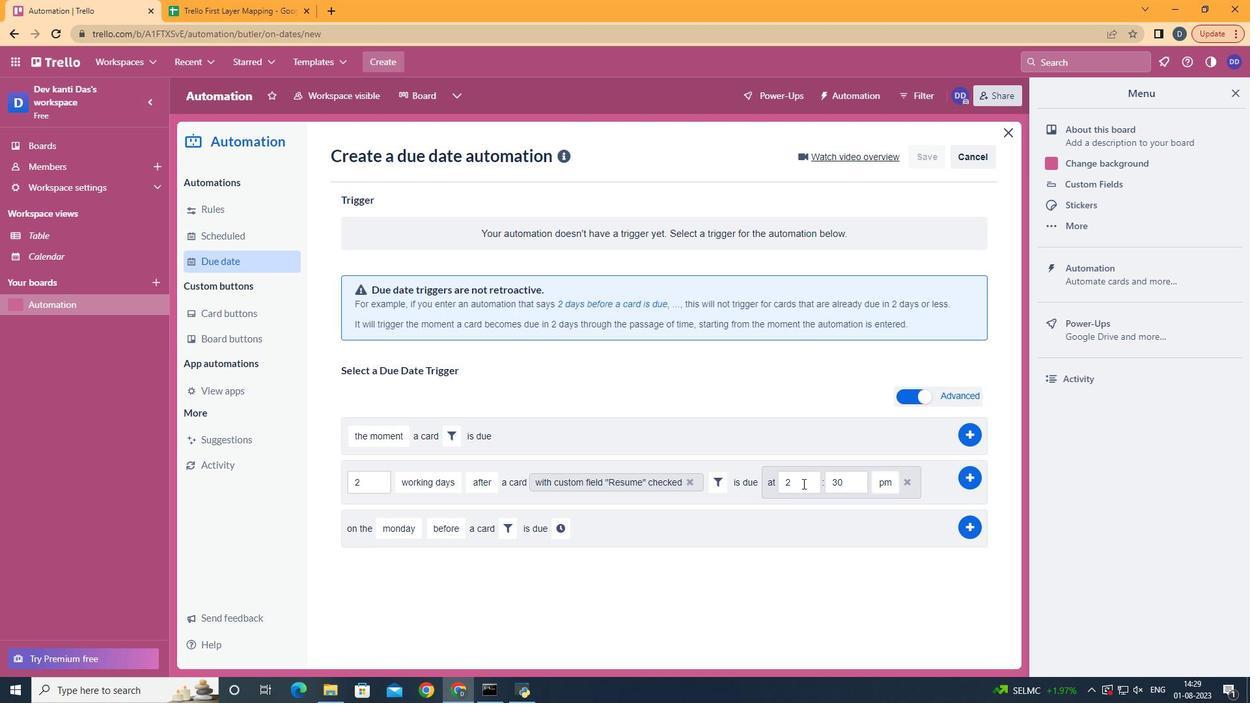 
Action: Key pressed <Key.backspace>11
Screenshot: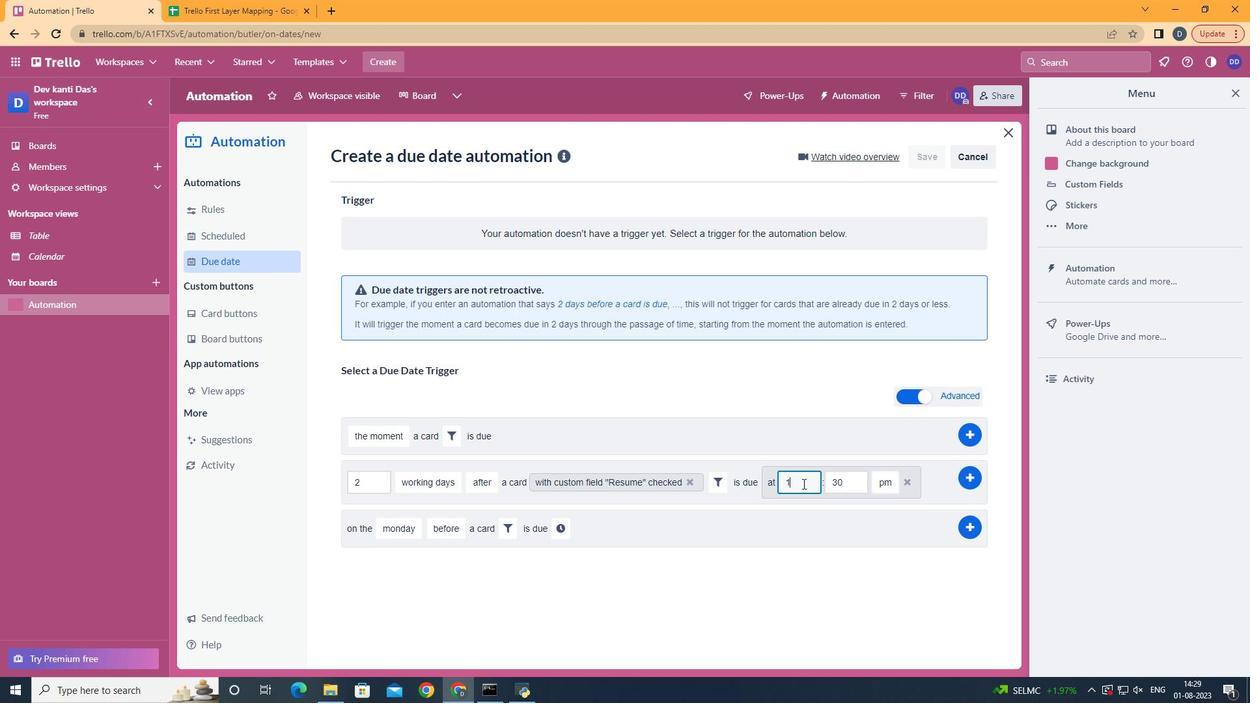
Action: Mouse moved to (854, 476)
Screenshot: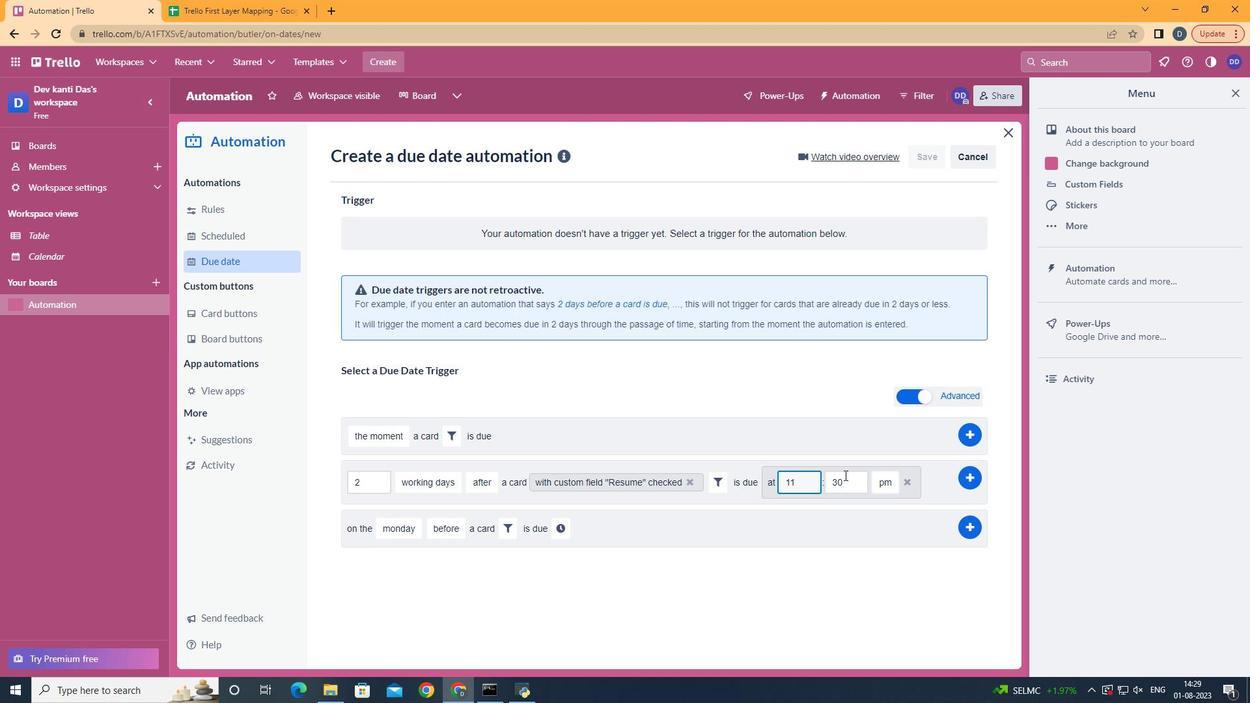 
Action: Mouse pressed left at (854, 476)
Screenshot: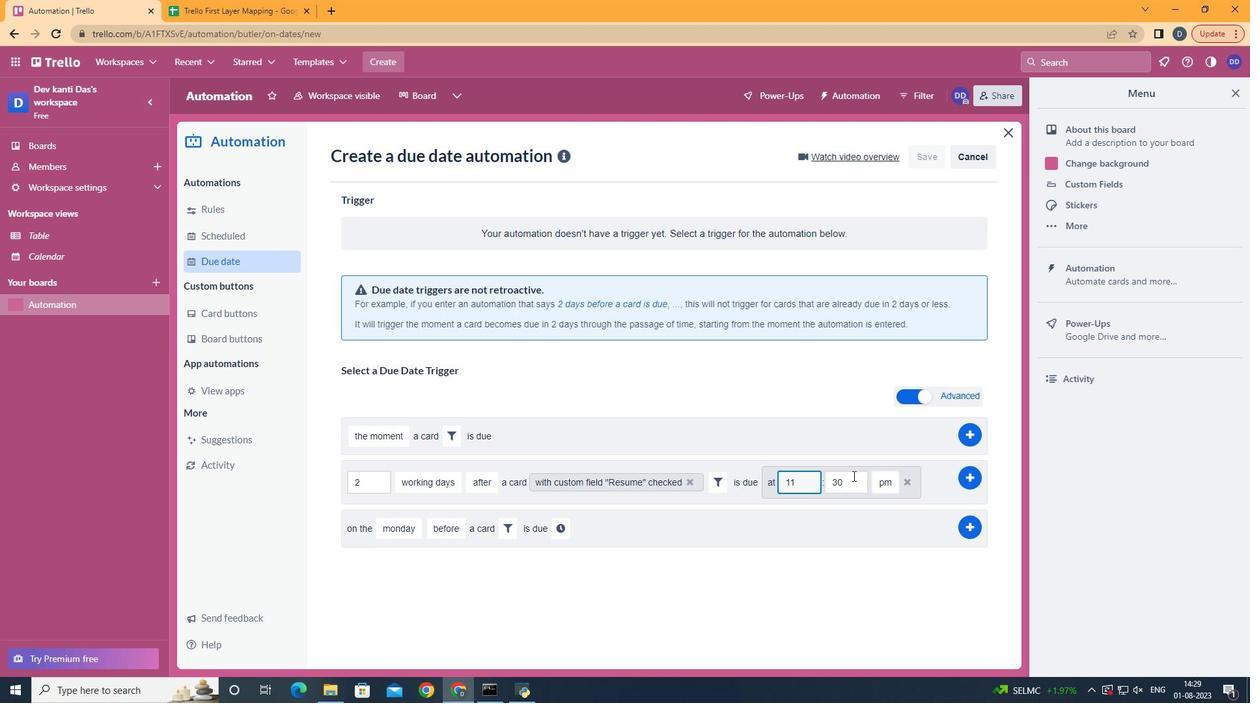 
Action: Key pressed <Key.backspace><Key.backspace>00
Screenshot: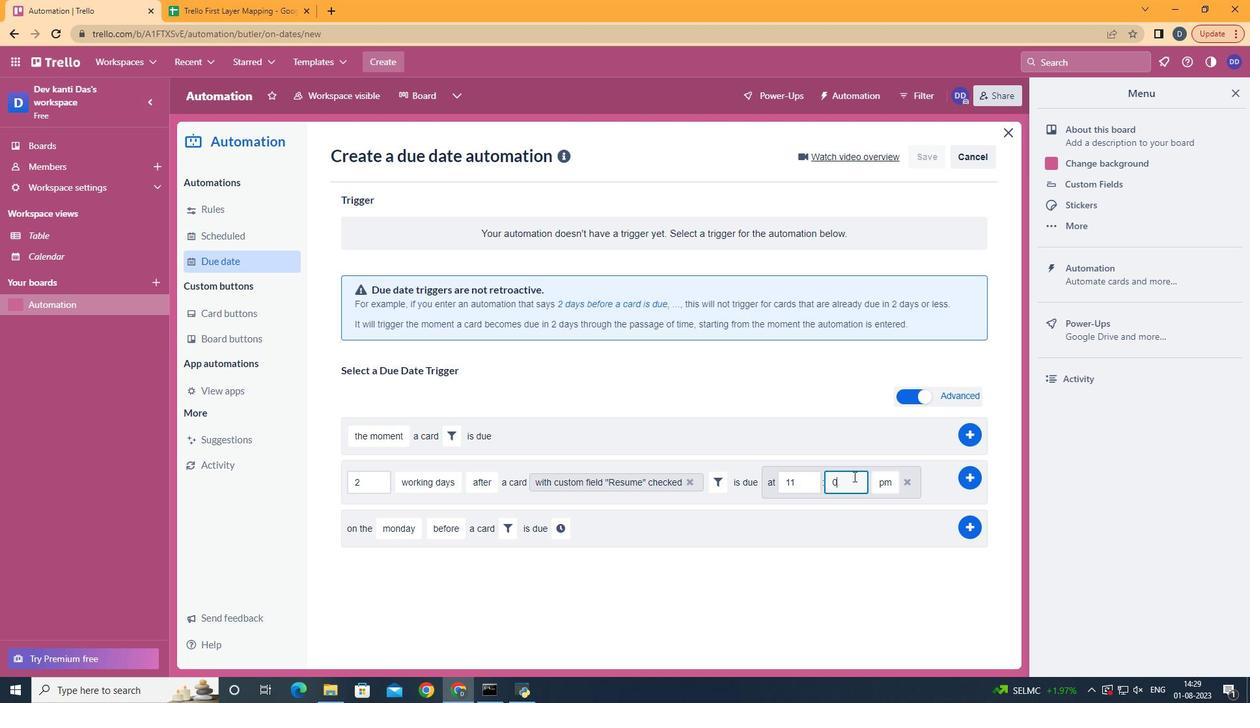 
Action: Mouse moved to (887, 504)
Screenshot: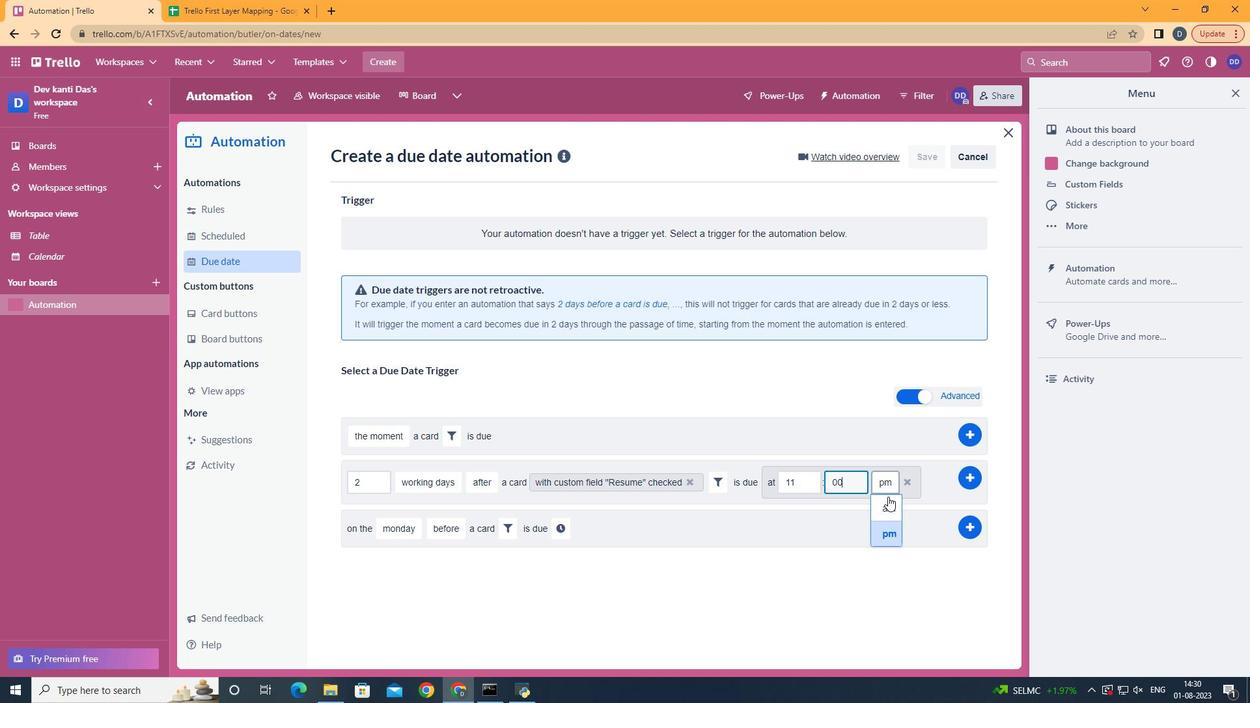 
Action: Mouse pressed left at (887, 504)
Screenshot: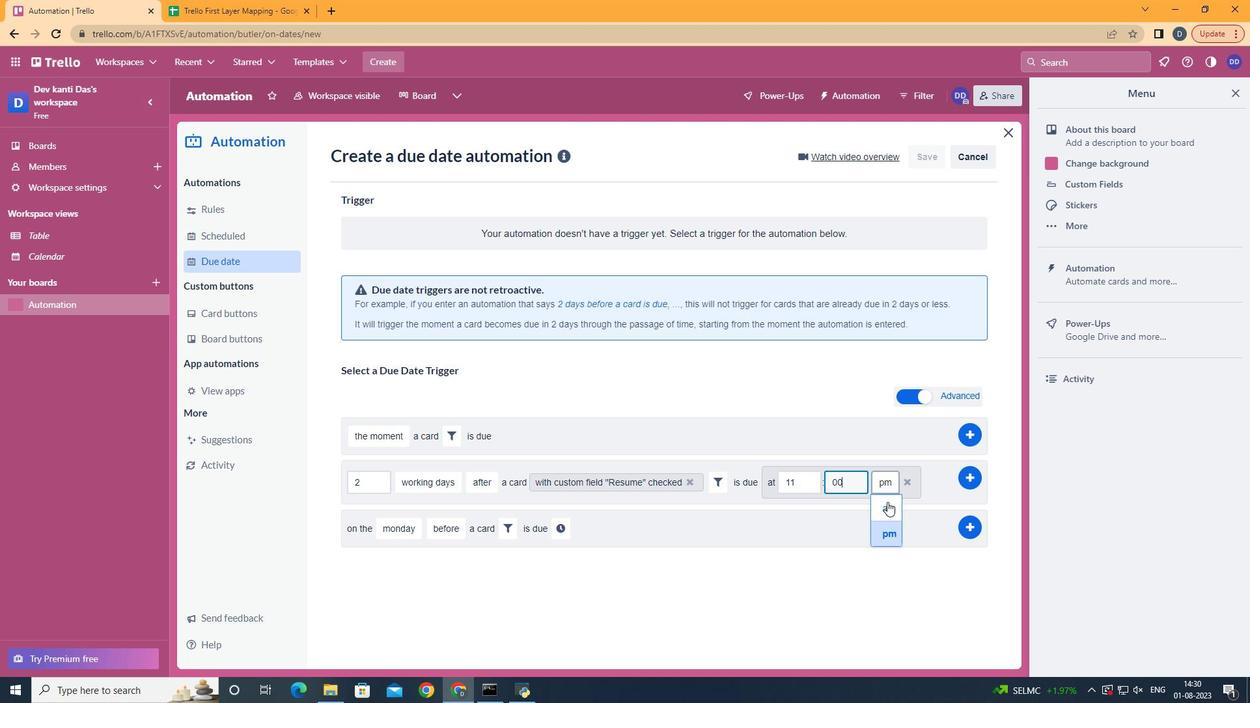 
Action: Mouse moved to (960, 477)
Screenshot: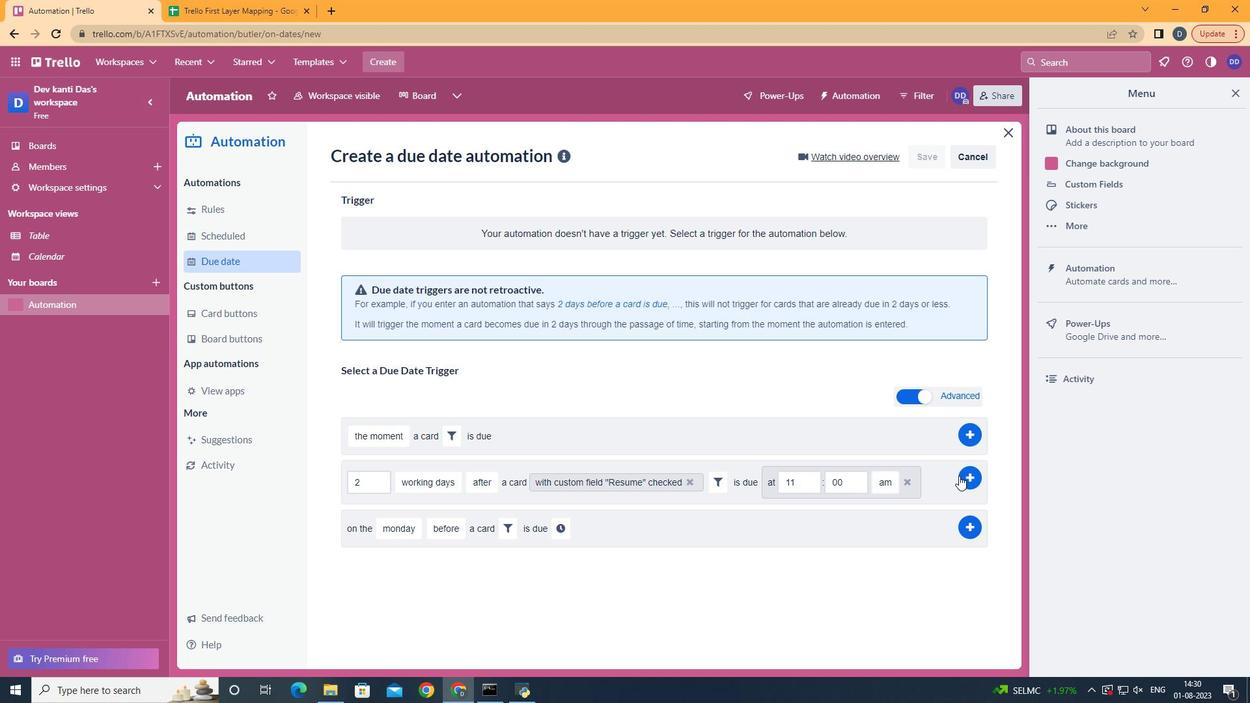 
Action: Mouse pressed left at (960, 477)
Screenshot: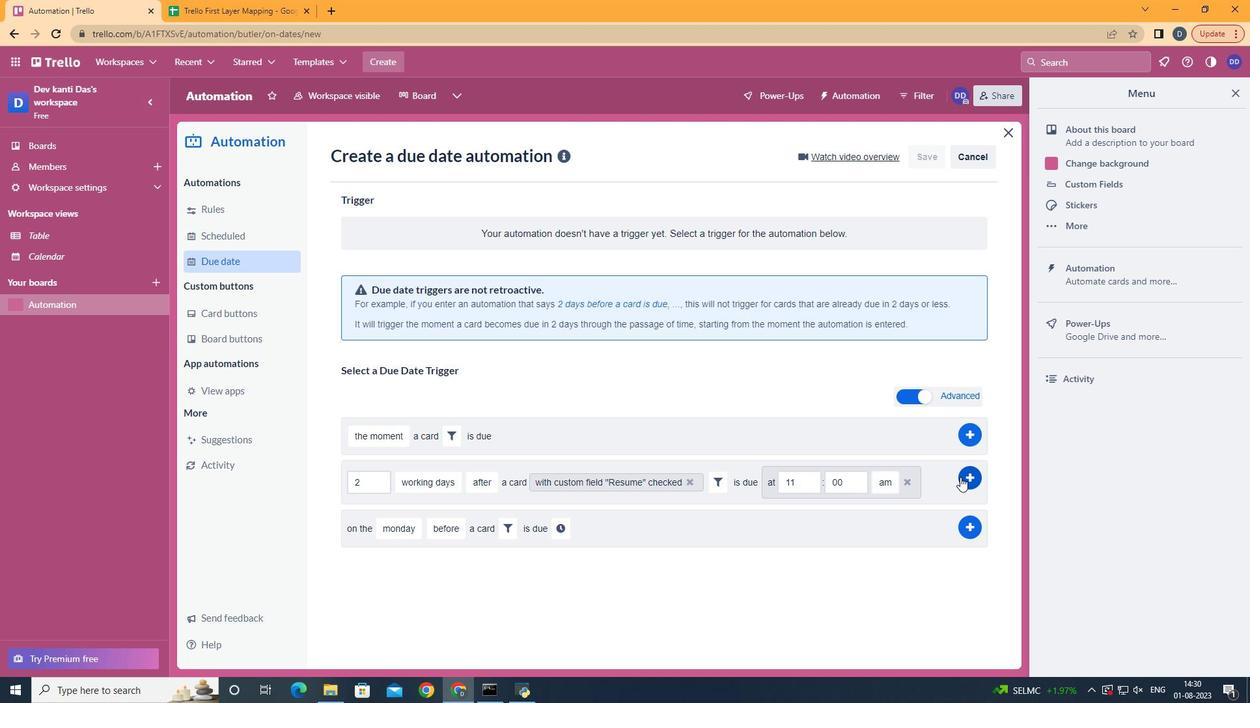 
Action: Mouse moved to (578, 229)
Screenshot: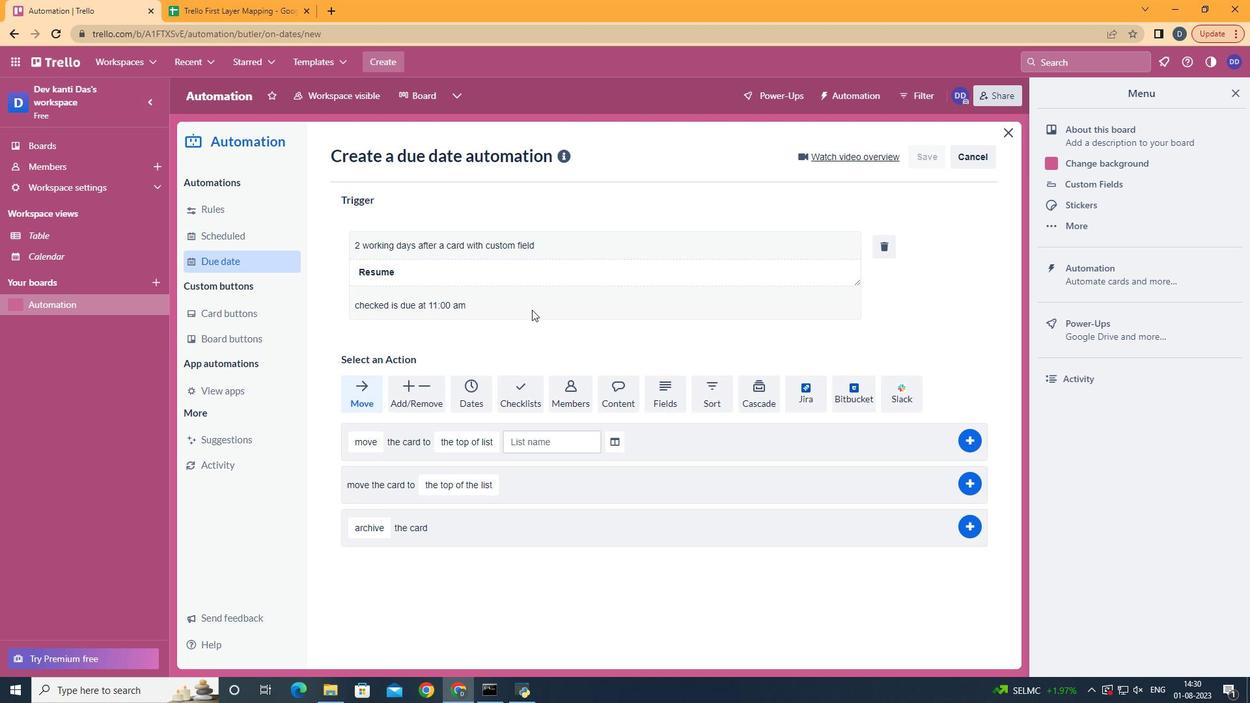
